 Task: Use LinkedIn's search filters to find 1st connections in Suihua, who attended Indus University, offer Homeowners Insurance services, and talk about #recruitment.
Action: Mouse moved to (573, 72)
Screenshot: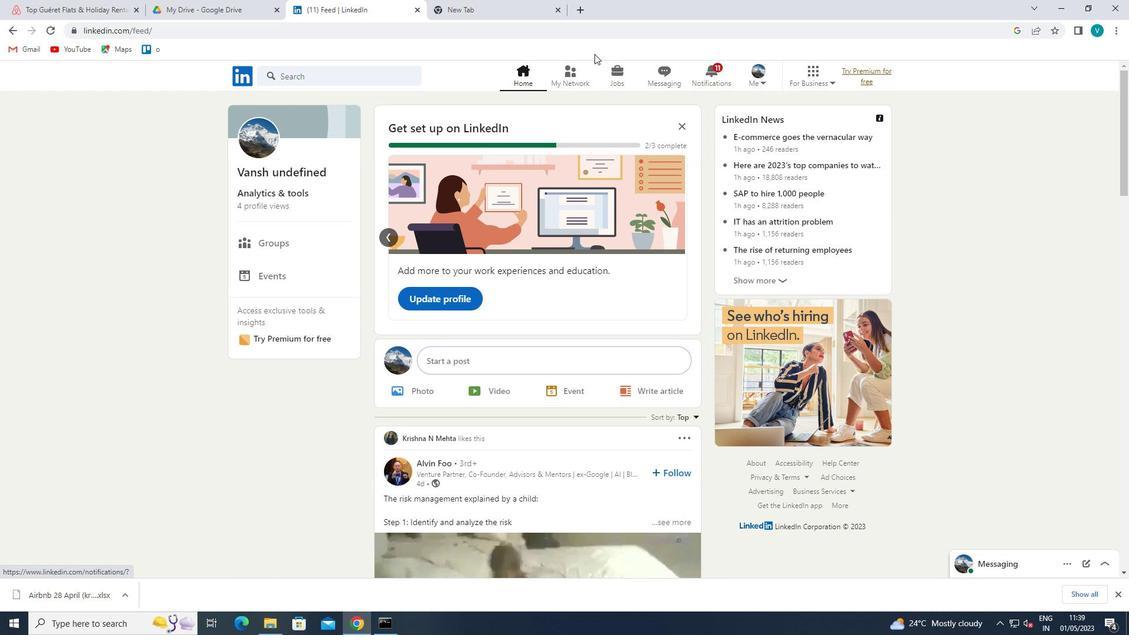 
Action: Mouse pressed left at (573, 72)
Screenshot: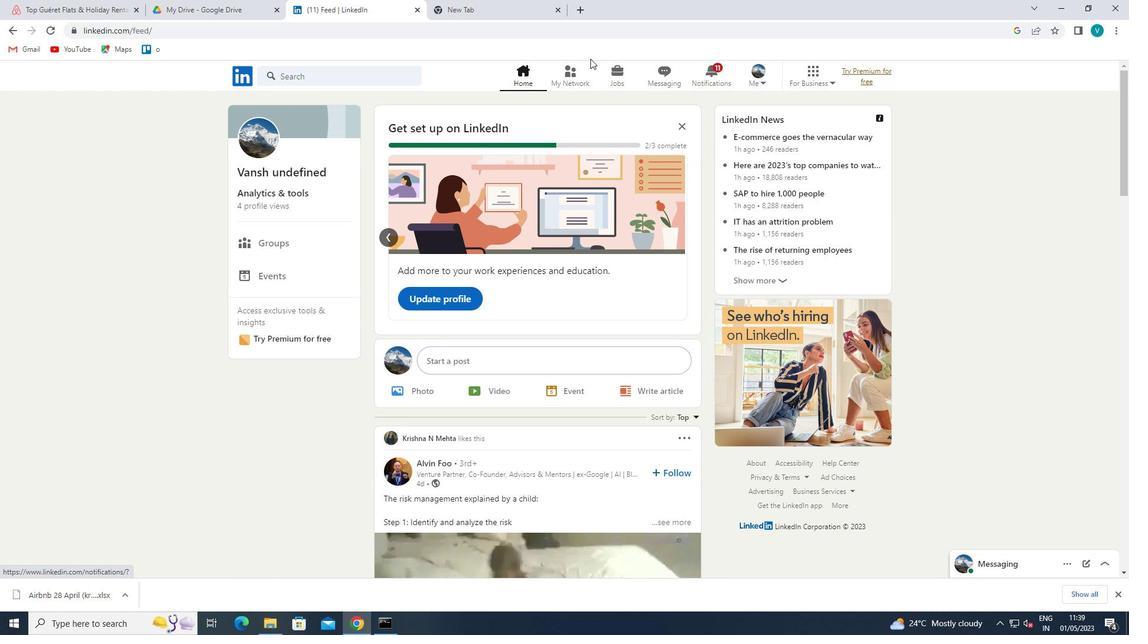 
Action: Mouse moved to (333, 133)
Screenshot: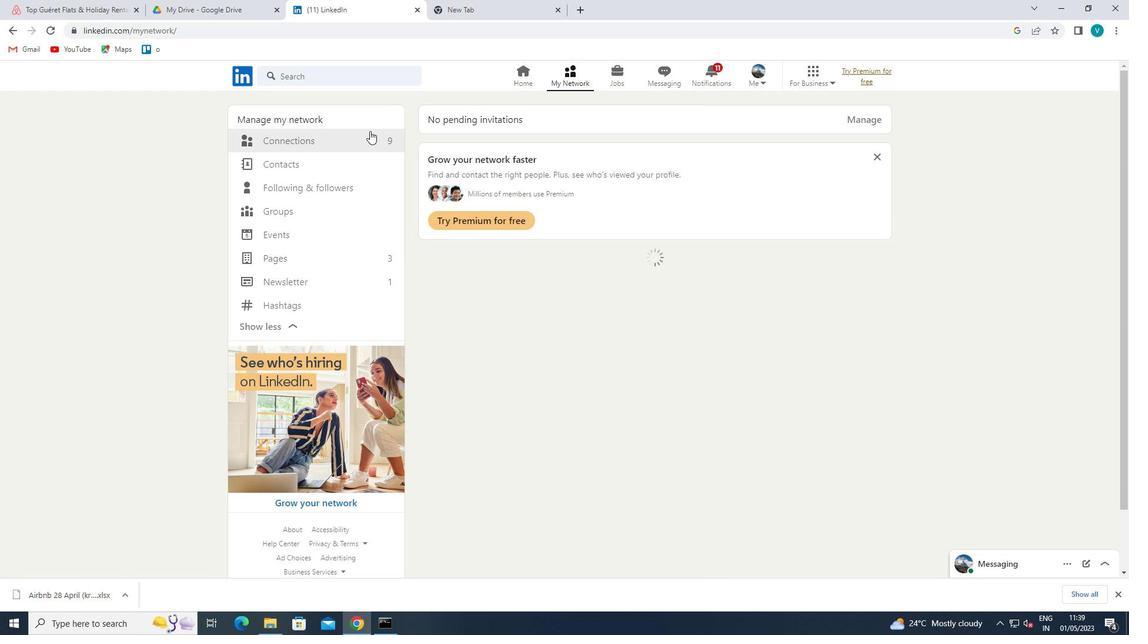 
Action: Mouse pressed left at (333, 133)
Screenshot: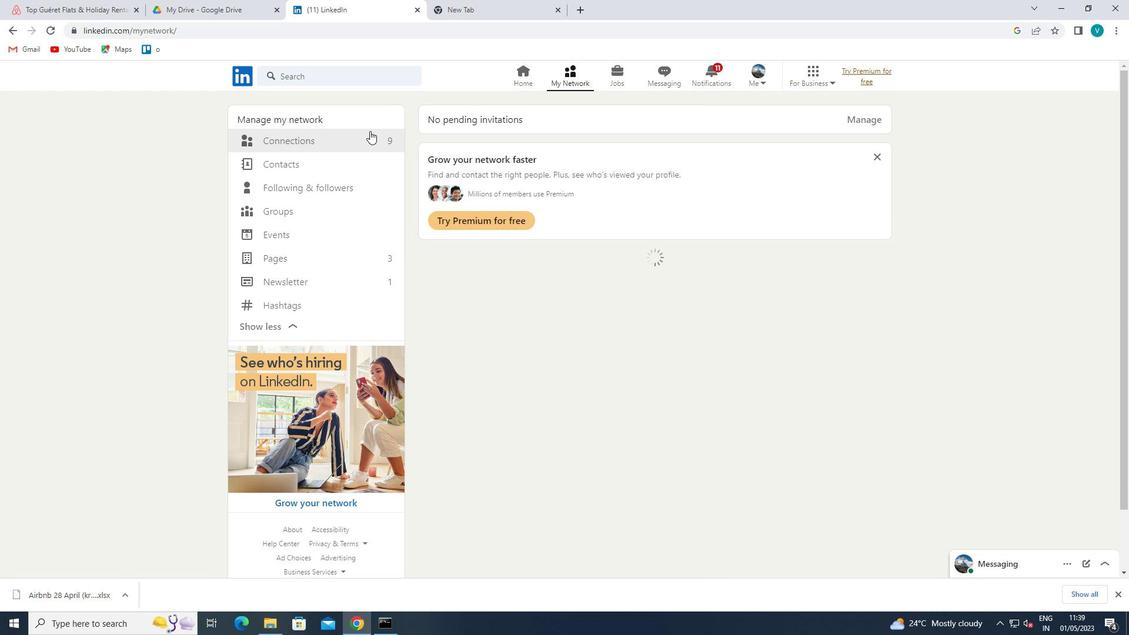 
Action: Mouse moved to (342, 142)
Screenshot: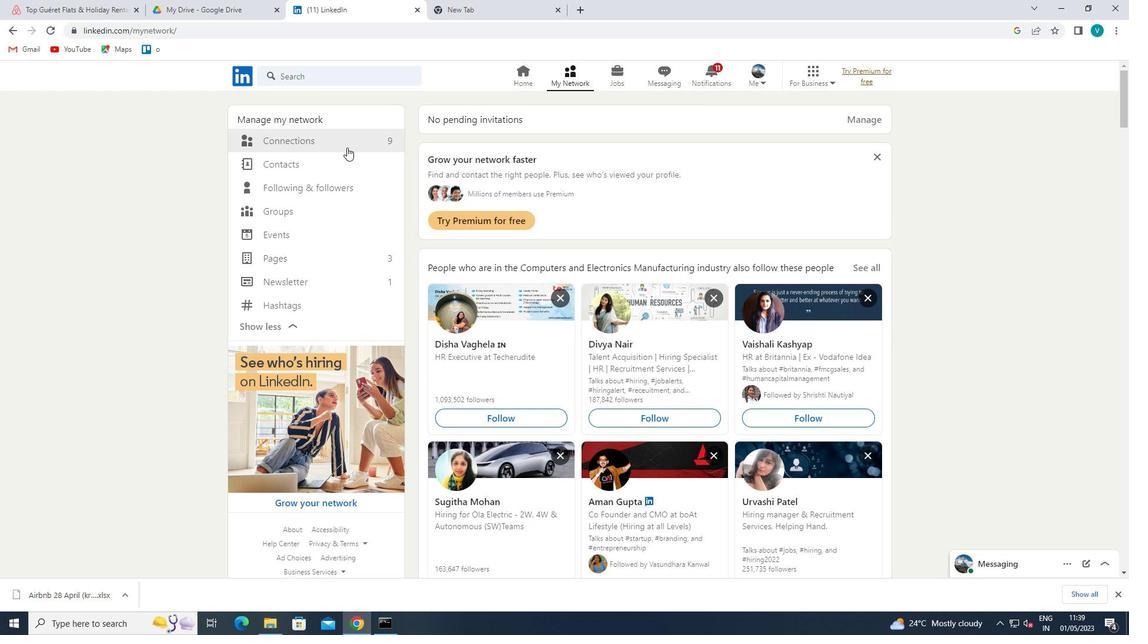 
Action: Mouse pressed left at (342, 142)
Screenshot: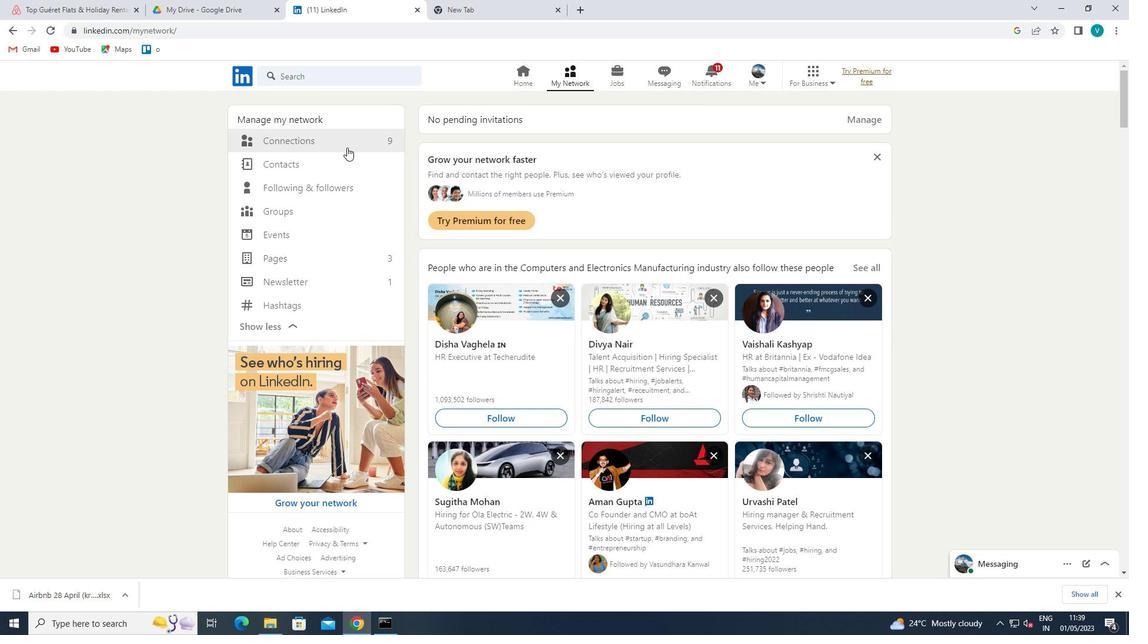 
Action: Mouse moved to (661, 144)
Screenshot: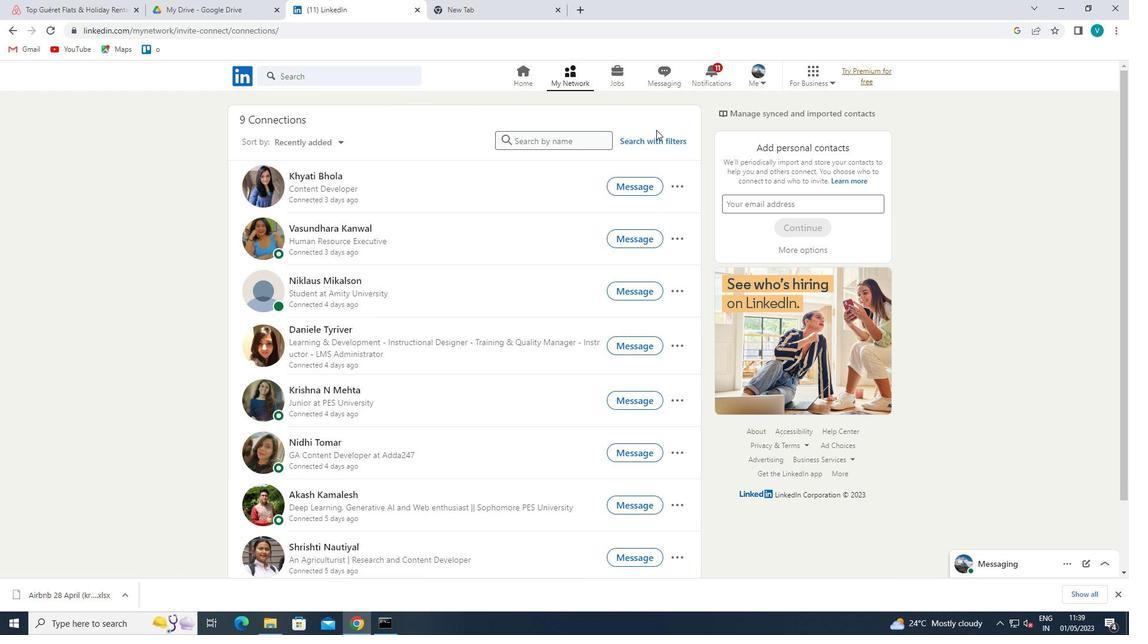 
Action: Mouse pressed left at (661, 144)
Screenshot: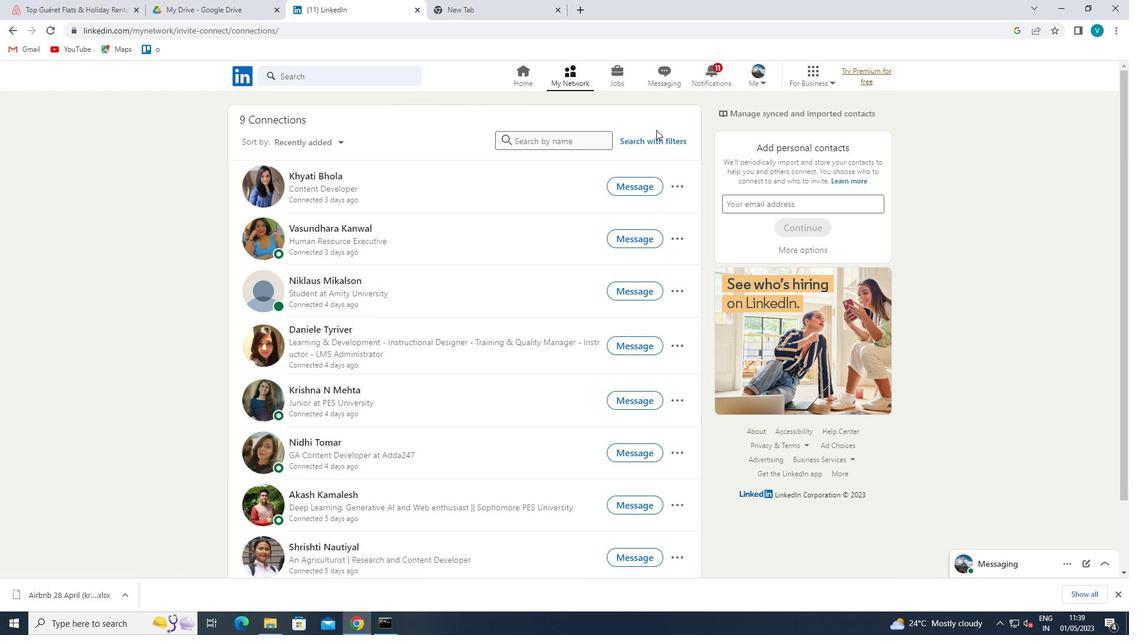 
Action: Mouse moved to (563, 112)
Screenshot: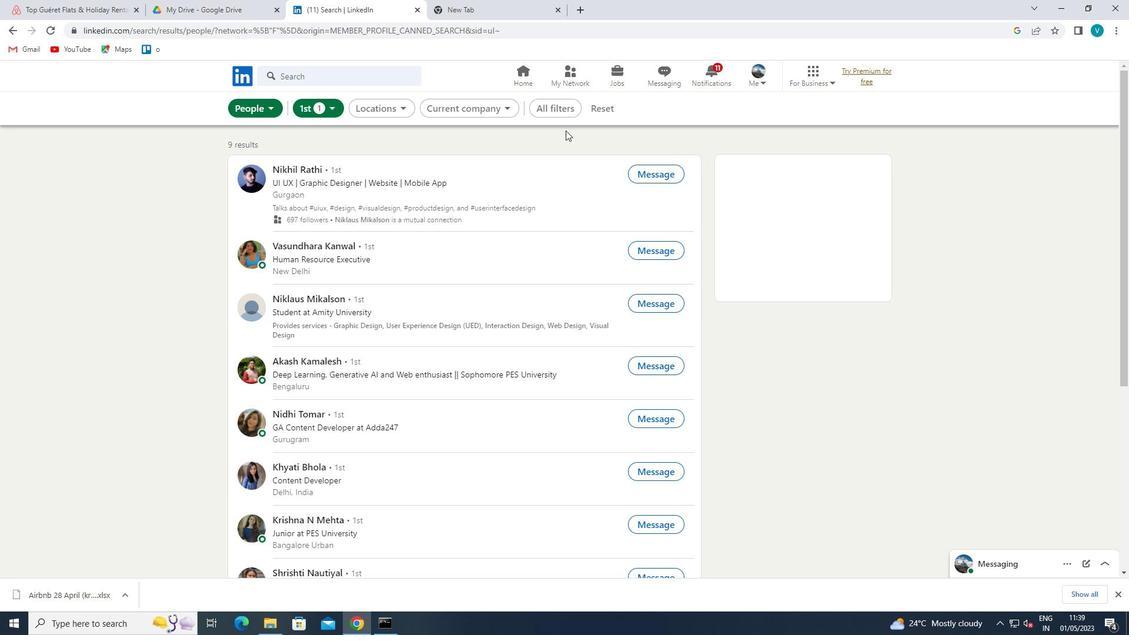
Action: Mouse pressed left at (563, 112)
Screenshot: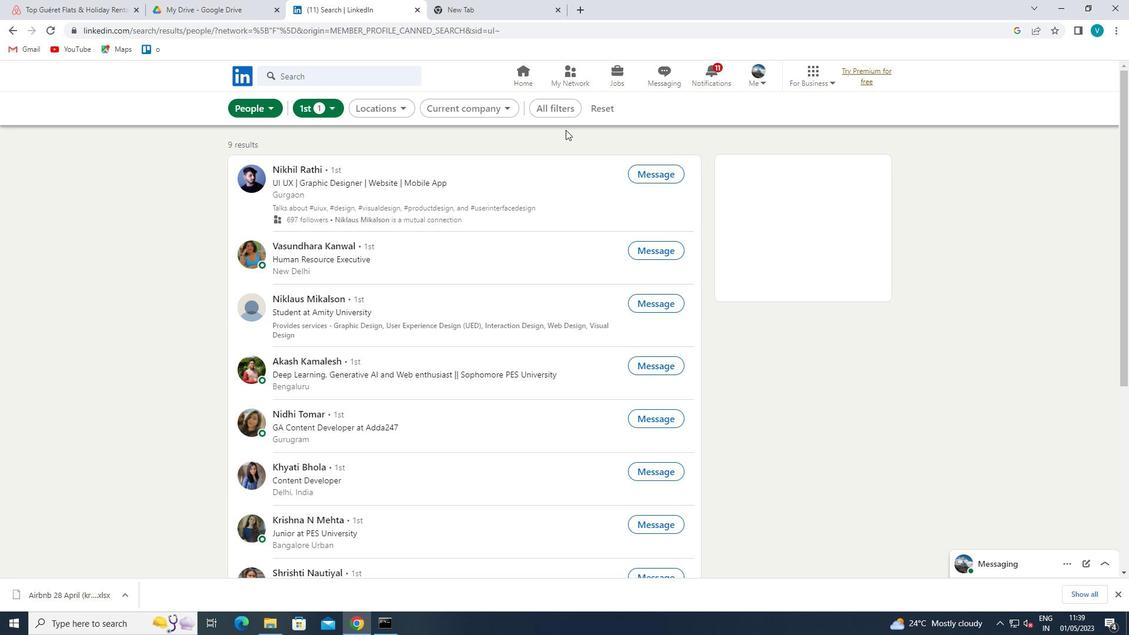 
Action: Mouse moved to (805, 208)
Screenshot: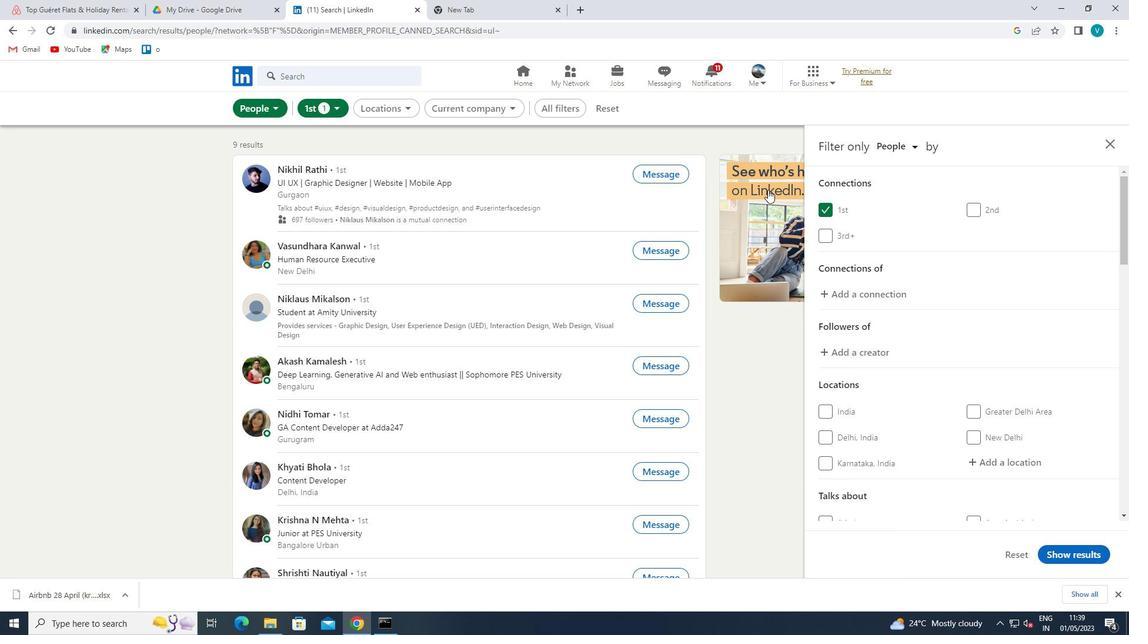 
Action: Mouse scrolled (805, 207) with delta (0, 0)
Screenshot: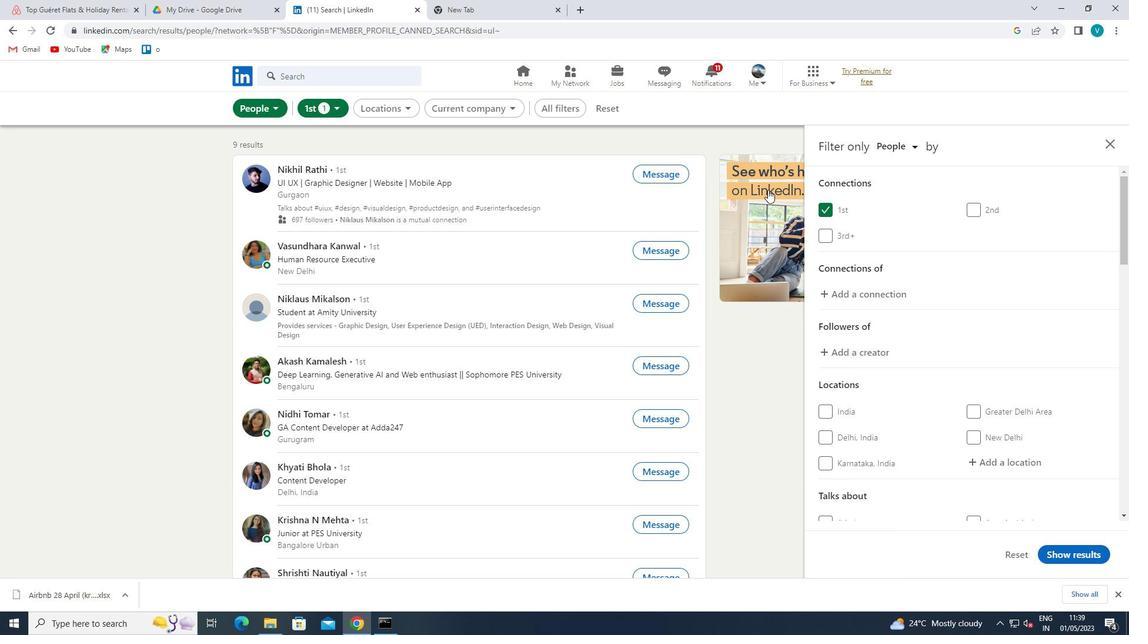 
Action: Mouse moved to (810, 212)
Screenshot: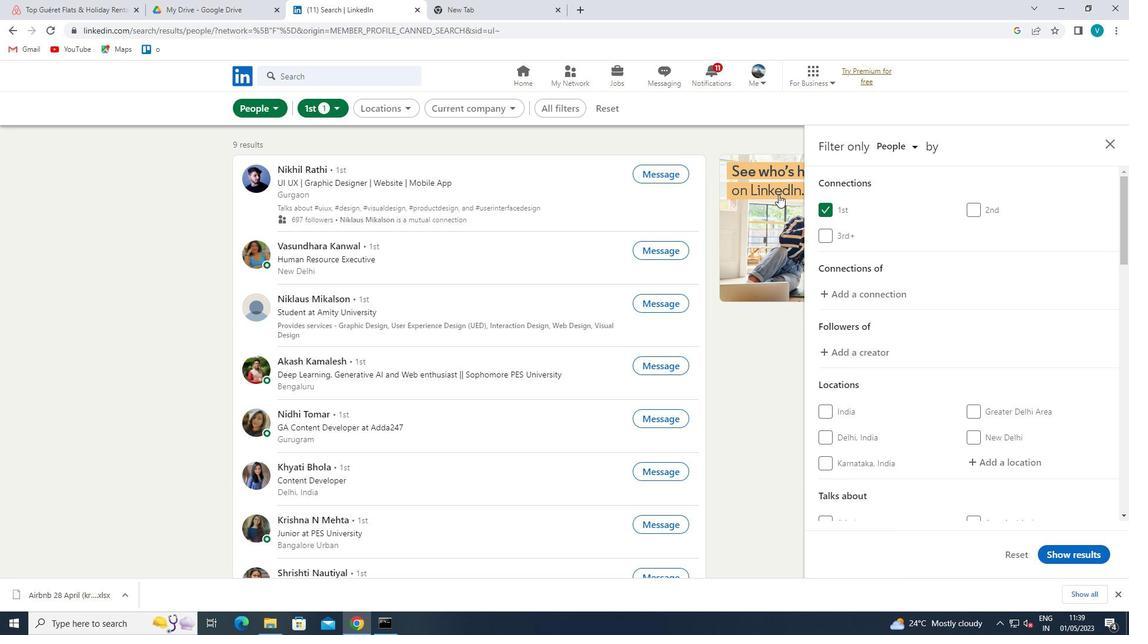 
Action: Mouse scrolled (810, 211) with delta (0, 0)
Screenshot: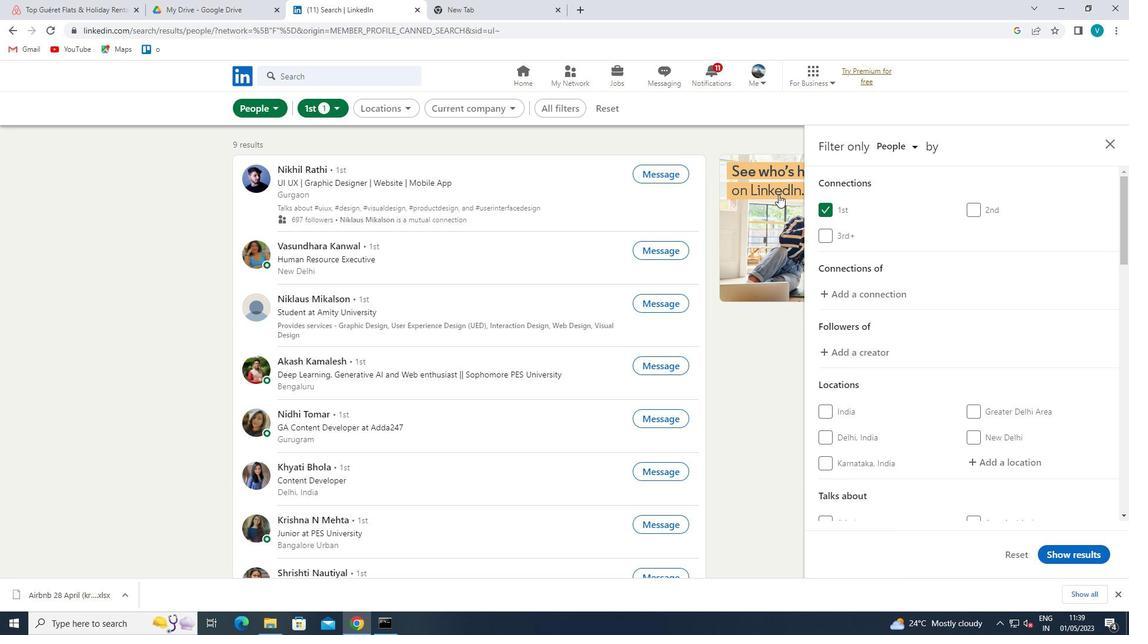 
Action: Mouse moved to (991, 344)
Screenshot: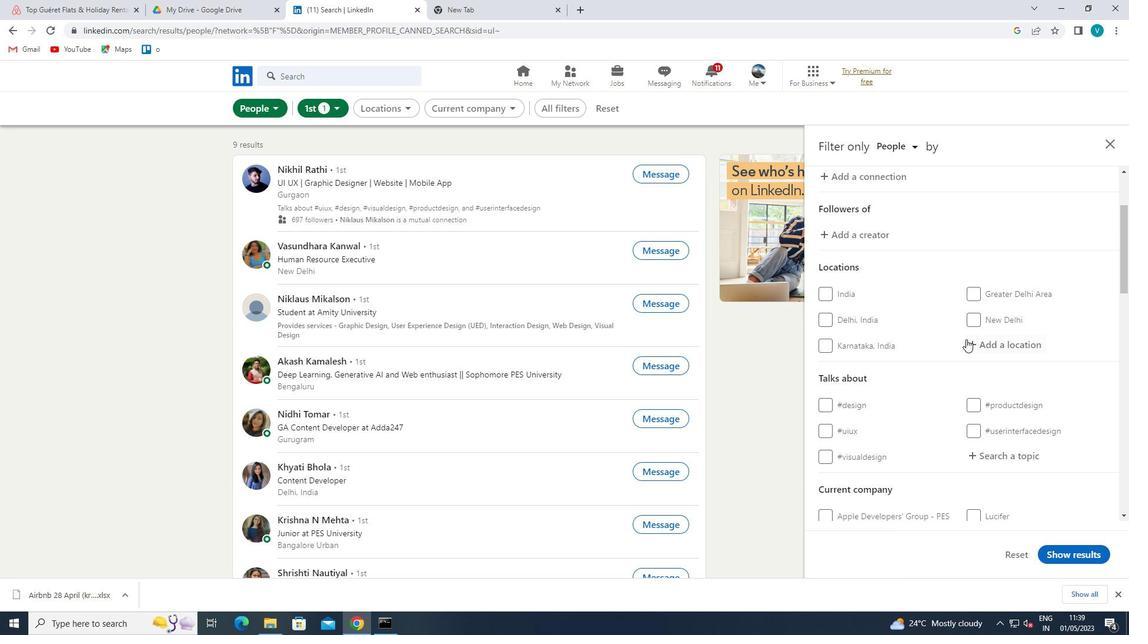 
Action: Mouse pressed left at (991, 344)
Screenshot: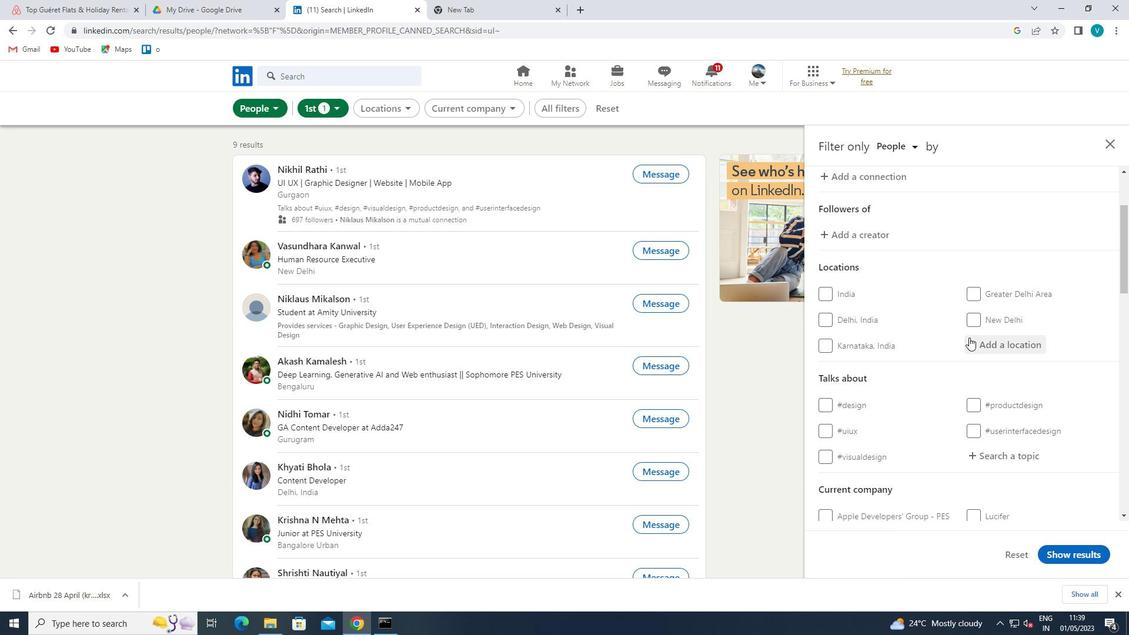 
Action: Mouse moved to (470, 244)
Screenshot: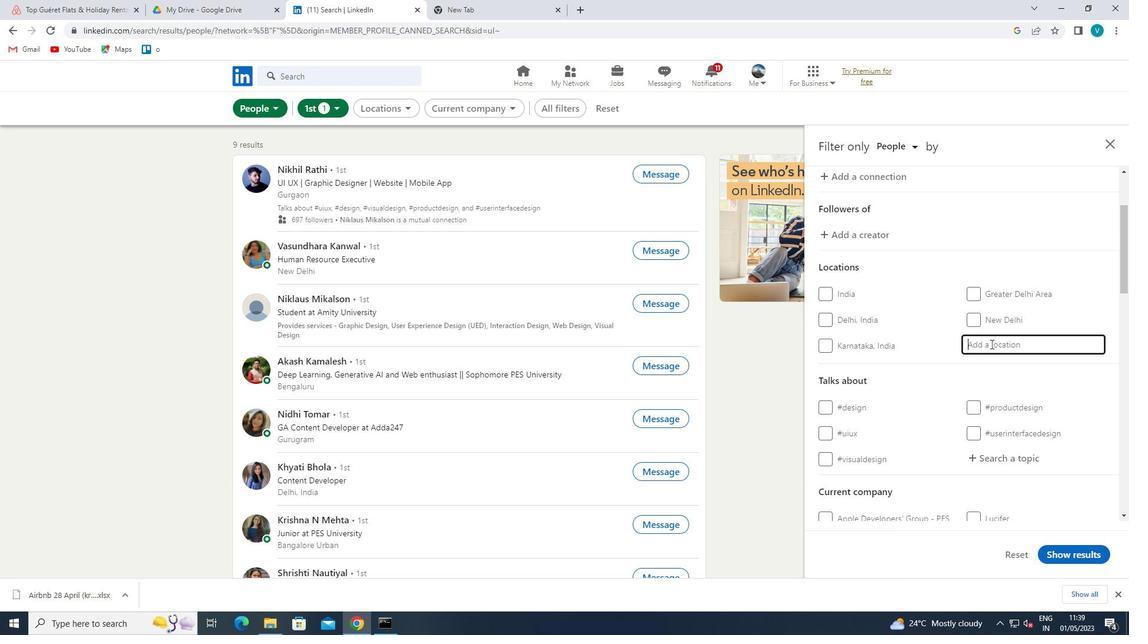 
Action: Key pressed <Key.shift>SUIHUA<Key.space>
Screenshot: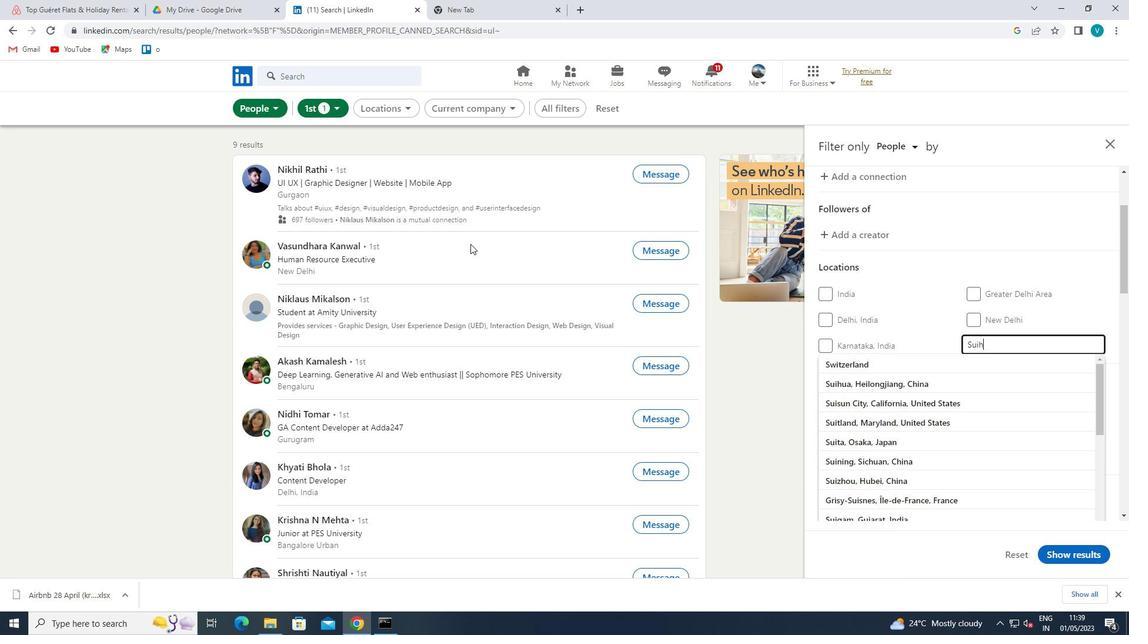 
Action: Mouse moved to (885, 354)
Screenshot: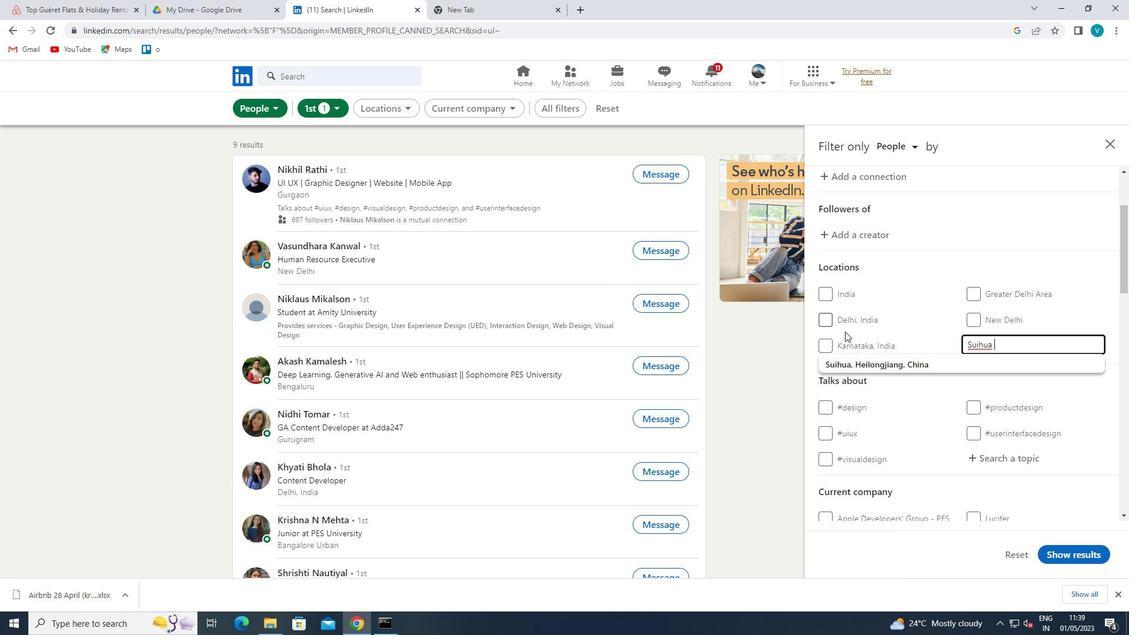 
Action: Mouse pressed left at (885, 354)
Screenshot: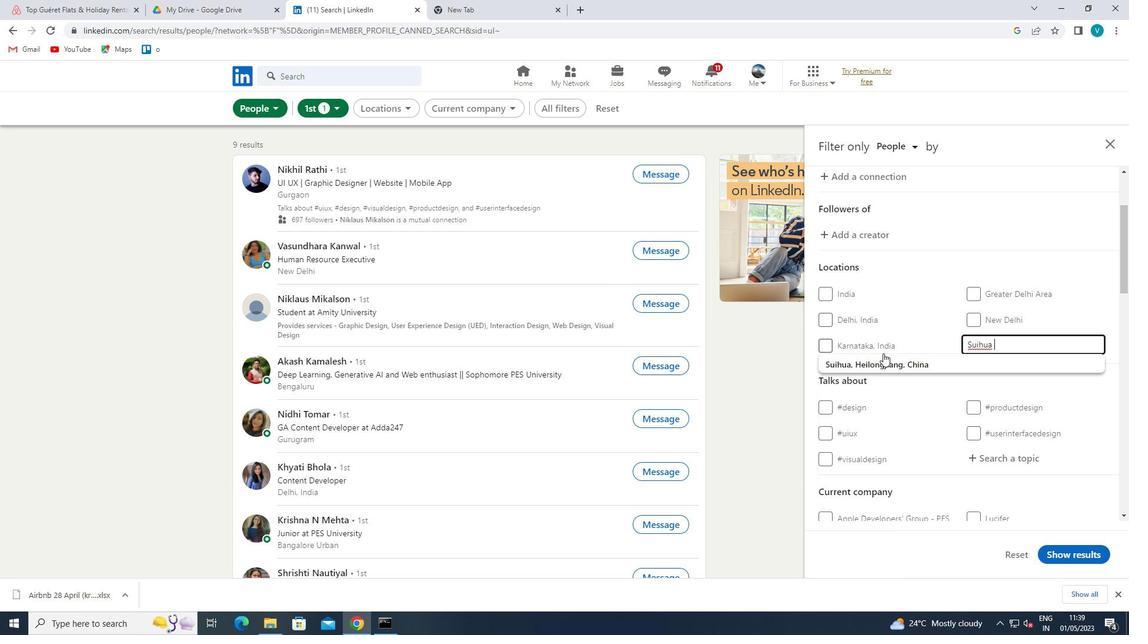 
Action: Mouse moved to (959, 364)
Screenshot: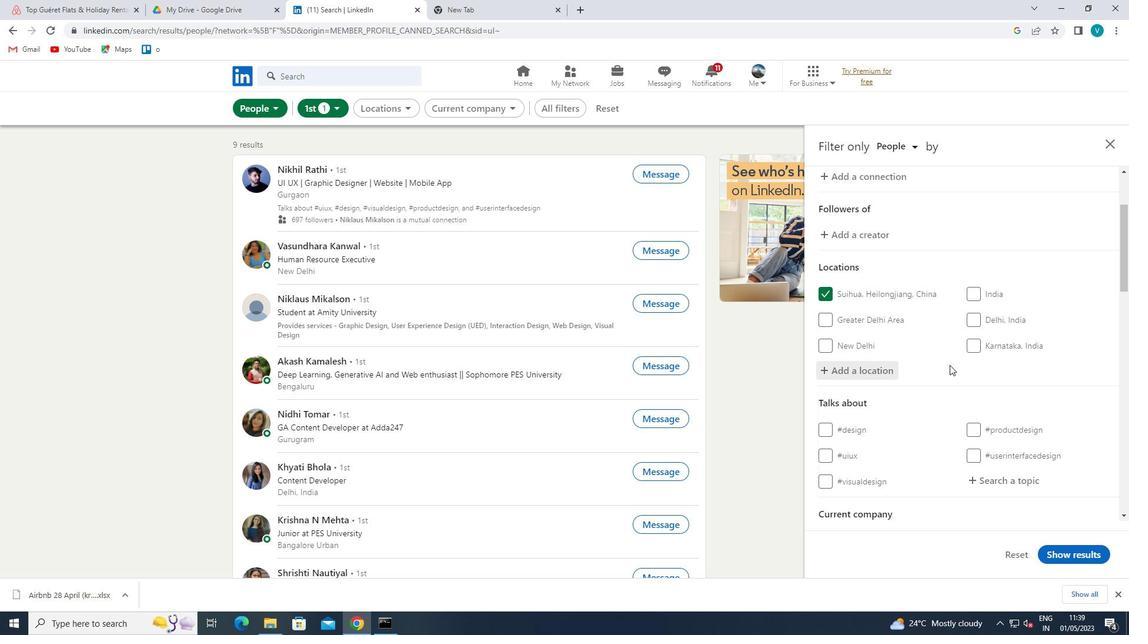 
Action: Mouse scrolled (959, 363) with delta (0, 0)
Screenshot: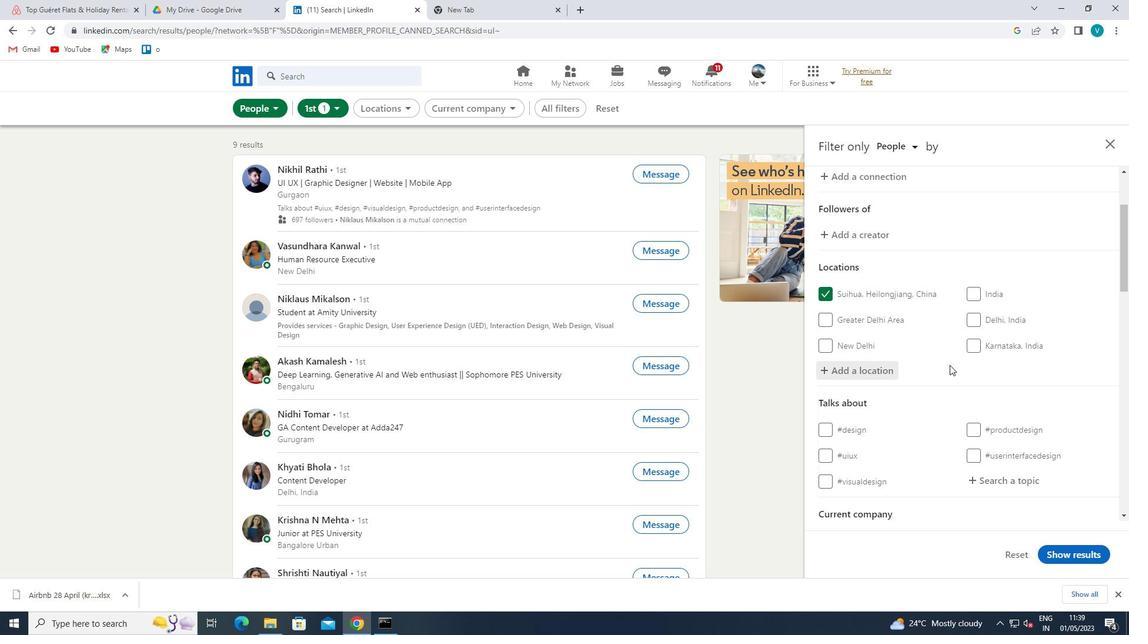 
Action: Mouse moved to (1030, 426)
Screenshot: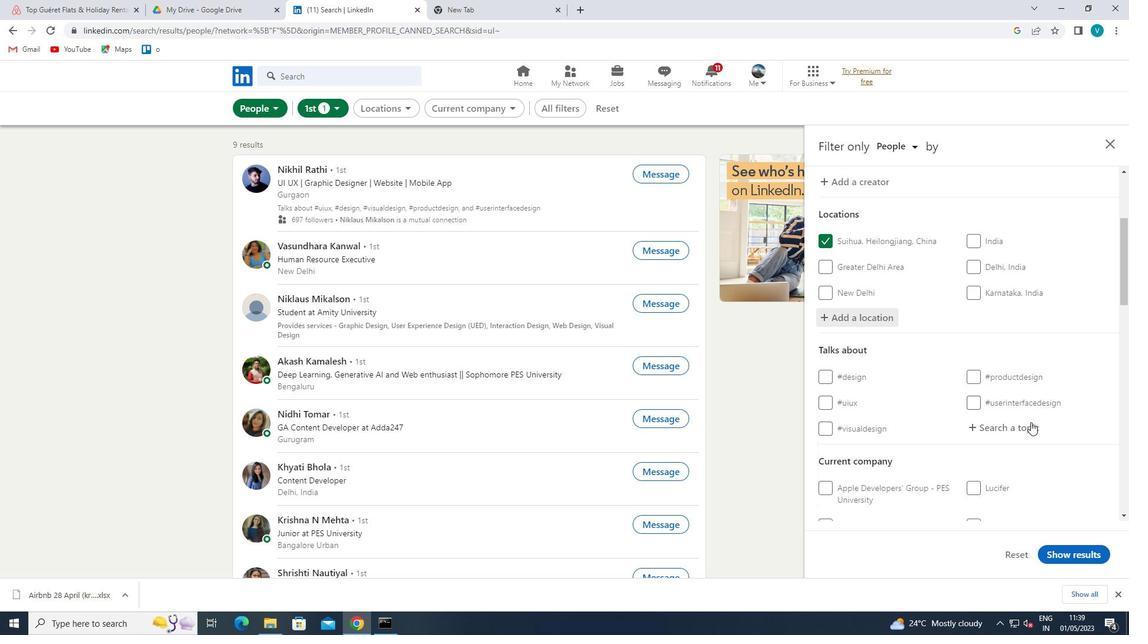 
Action: Mouse pressed left at (1030, 426)
Screenshot: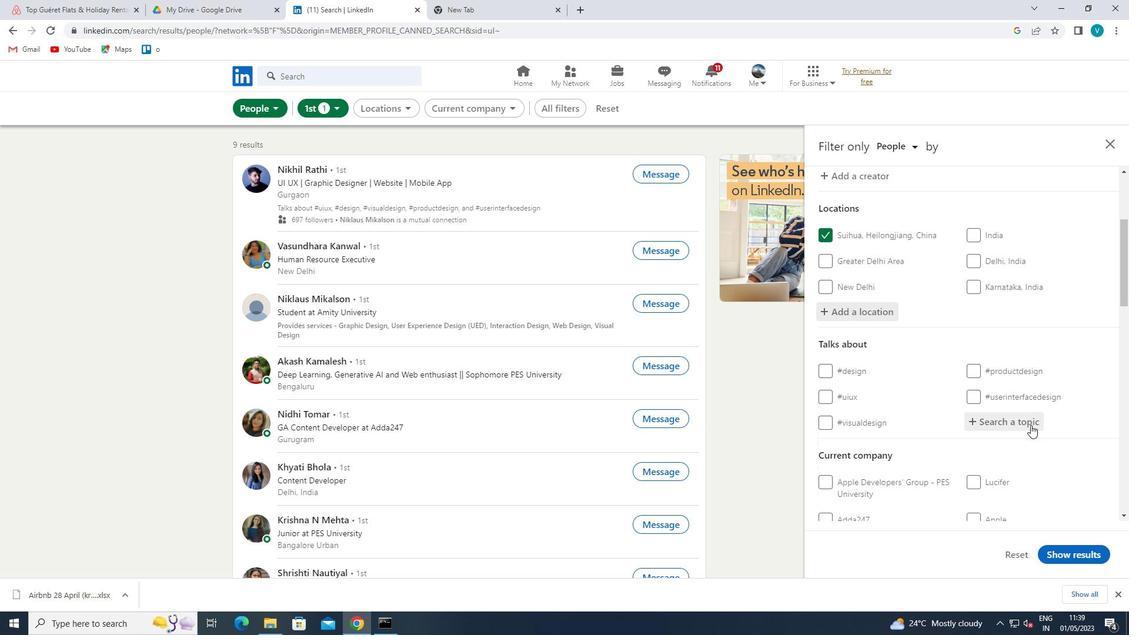 
Action: Mouse moved to (992, 416)
Screenshot: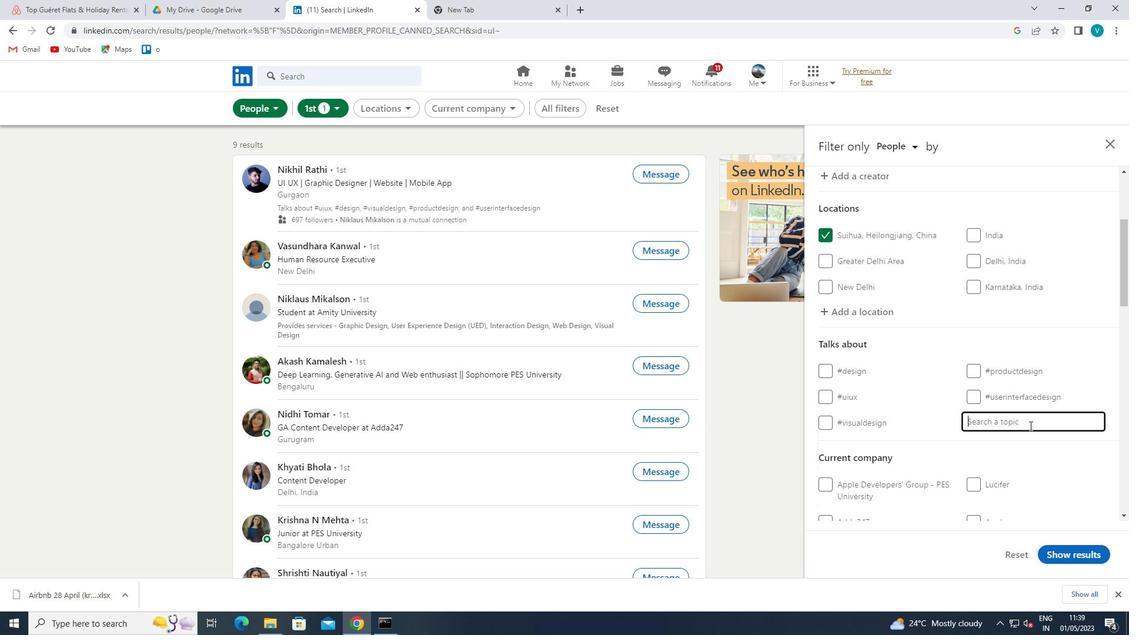 
Action: Key pressed <Key.shift>
Screenshot: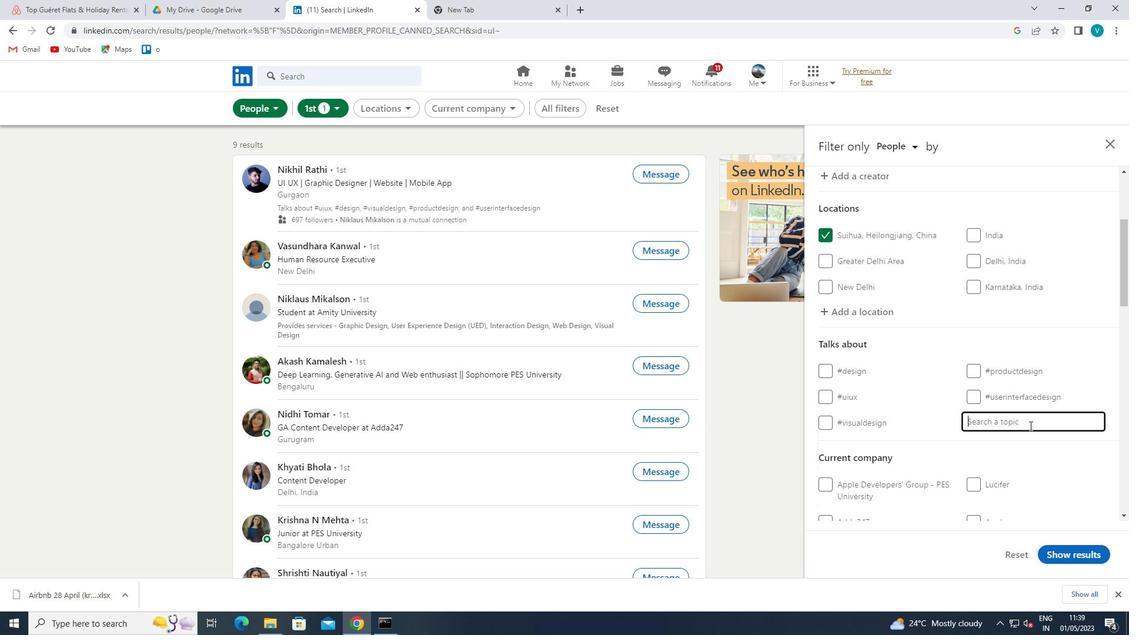 
Action: Mouse moved to (939, 401)
Screenshot: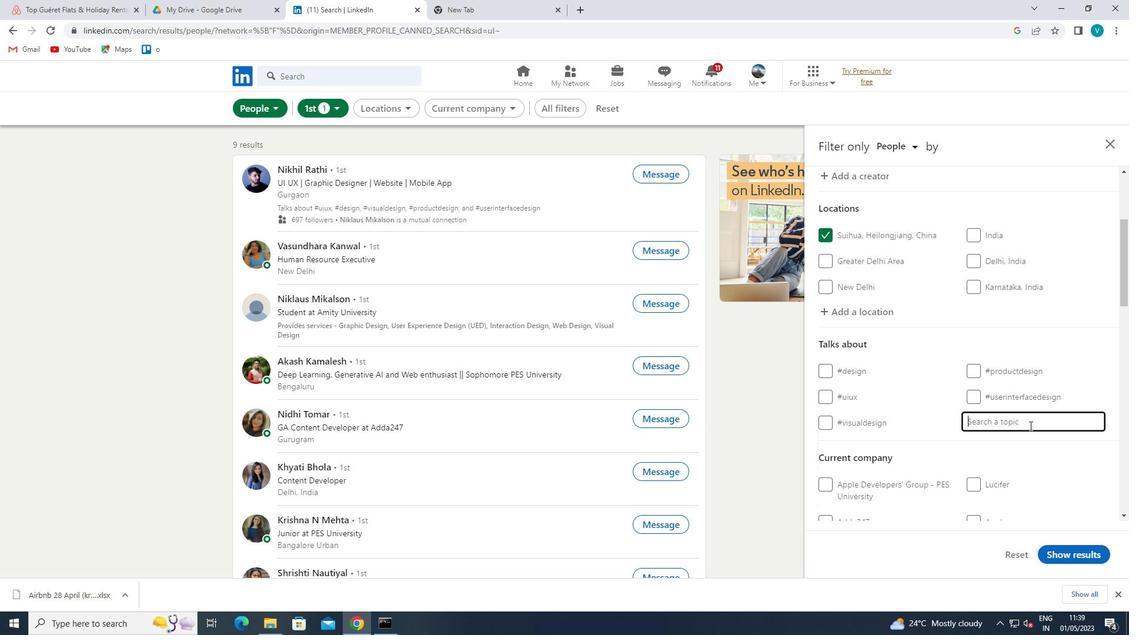 
Action: Key pressed <Key.shift><Key.shift><Key.shift><Key.shift><Key.shift>#RECRUITMENT<Key.space>
Screenshot: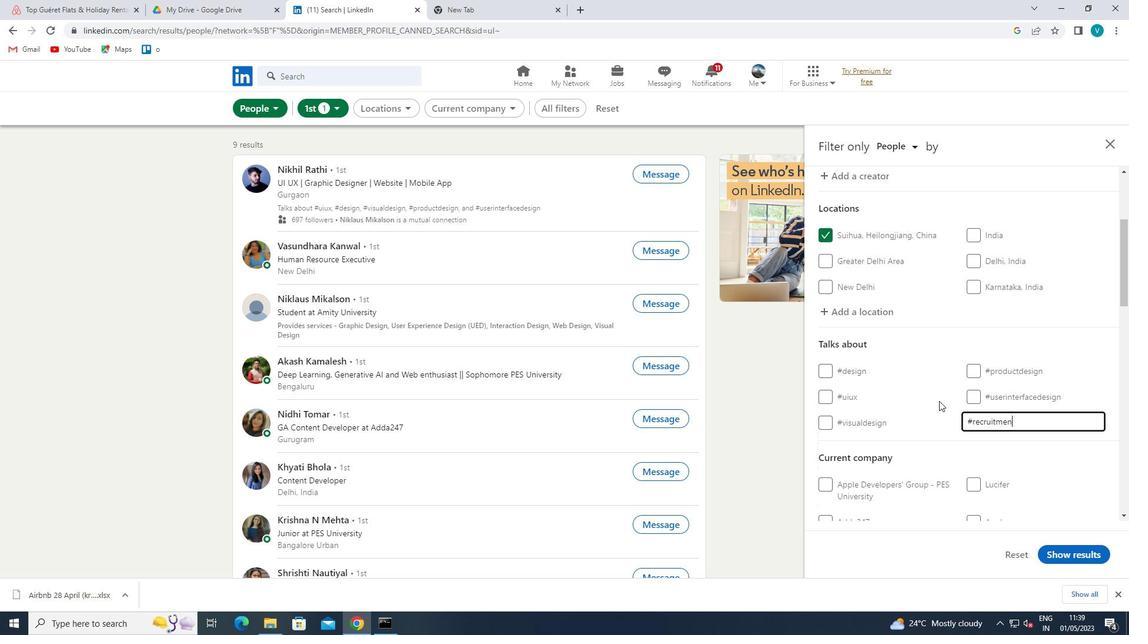 
Action: Mouse moved to (936, 402)
Screenshot: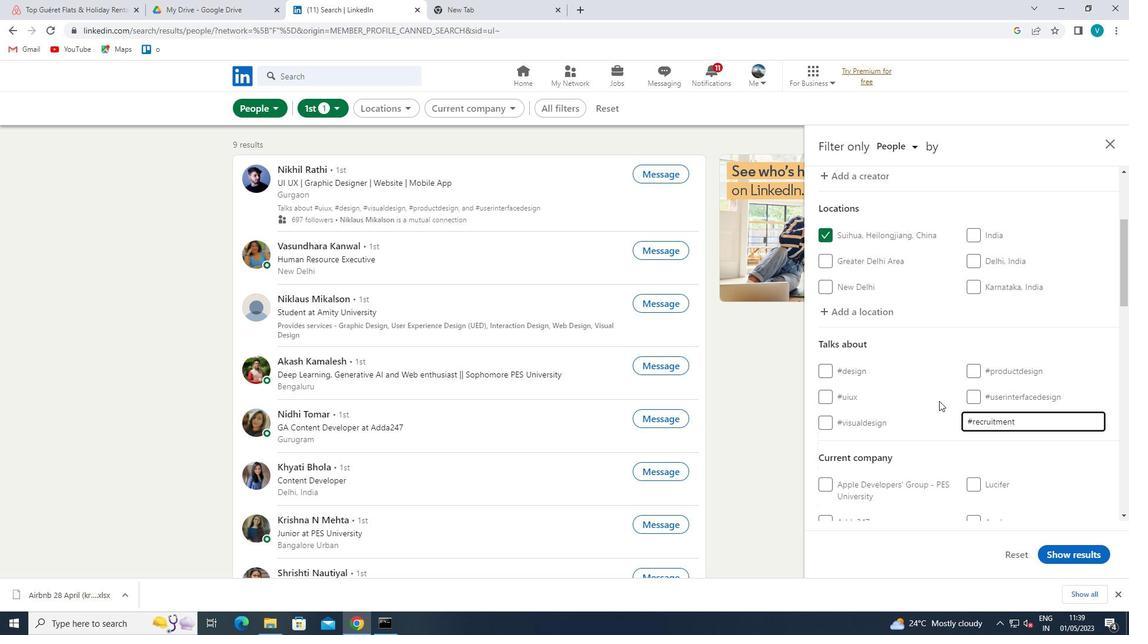 
Action: Mouse pressed left at (936, 402)
Screenshot: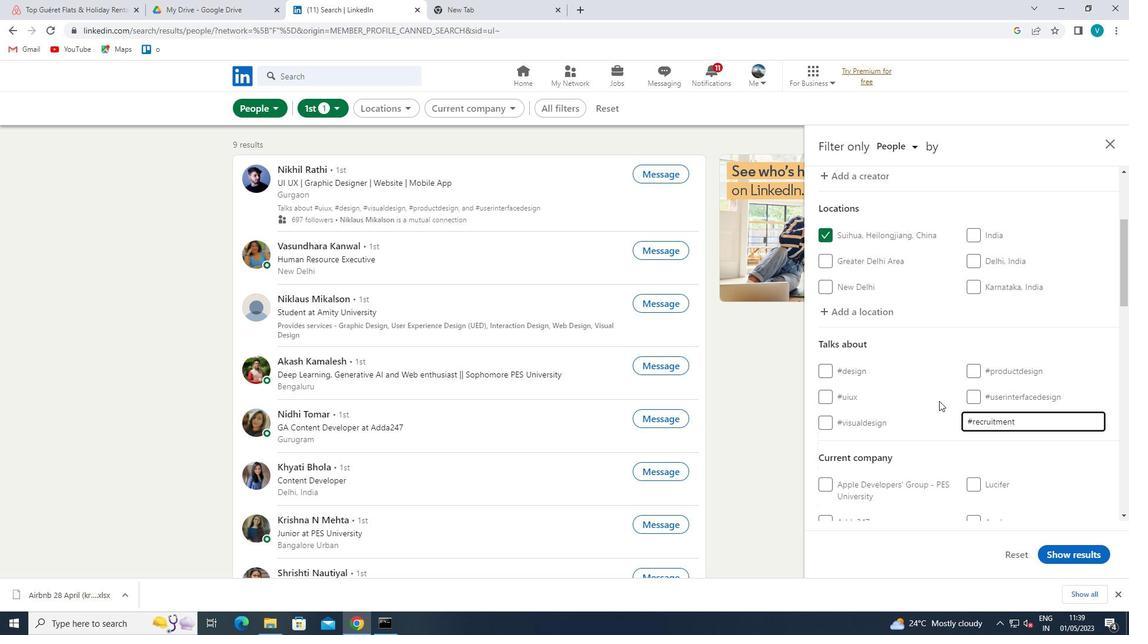 
Action: Mouse scrolled (936, 401) with delta (0, 0)
Screenshot: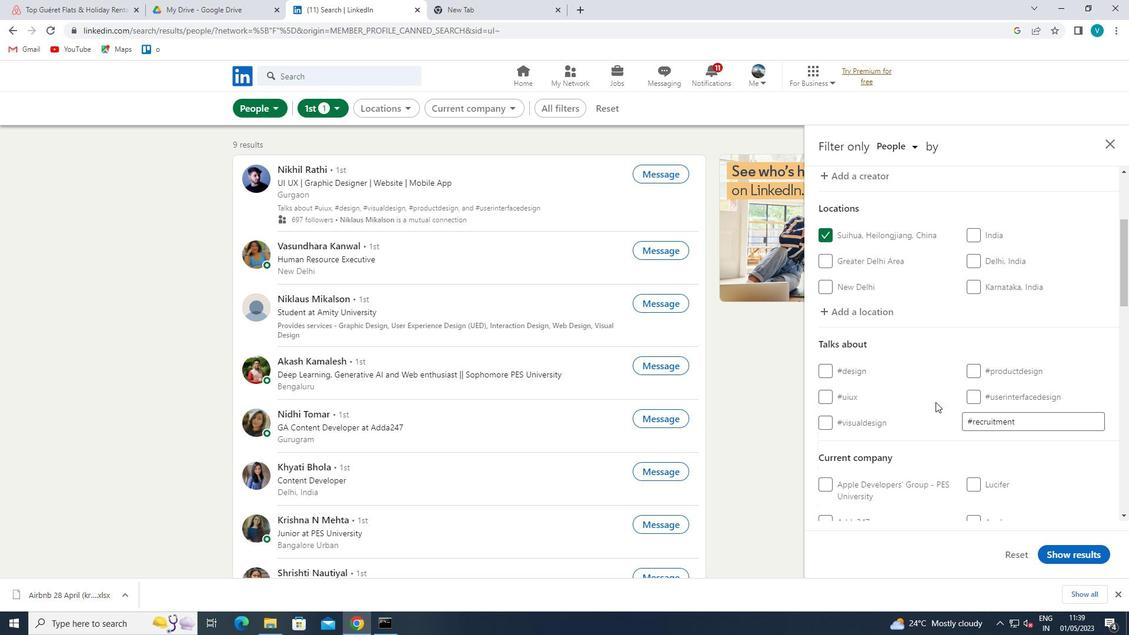 
Action: Mouse scrolled (936, 401) with delta (0, 0)
Screenshot: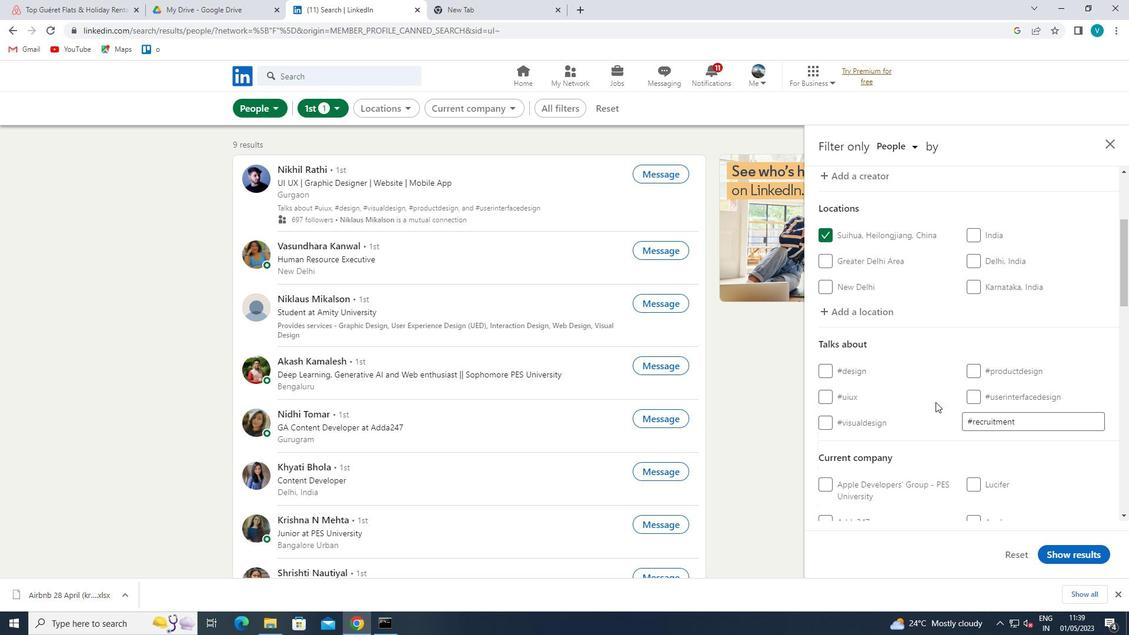 
Action: Mouse moved to (936, 402)
Screenshot: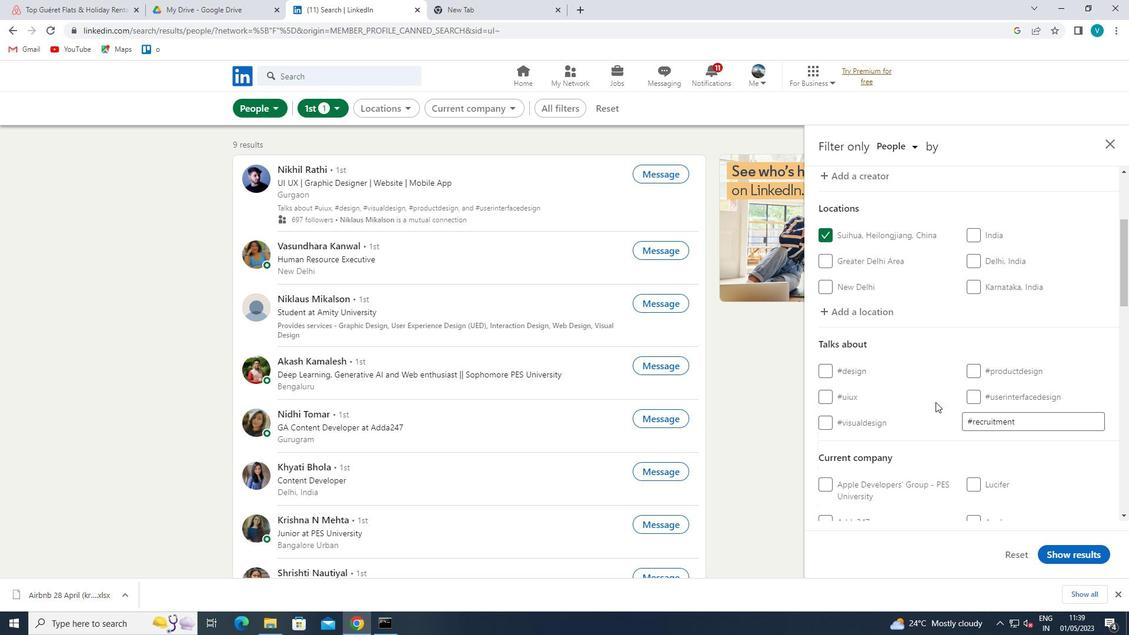 
Action: Mouse scrolled (936, 401) with delta (0, 0)
Screenshot: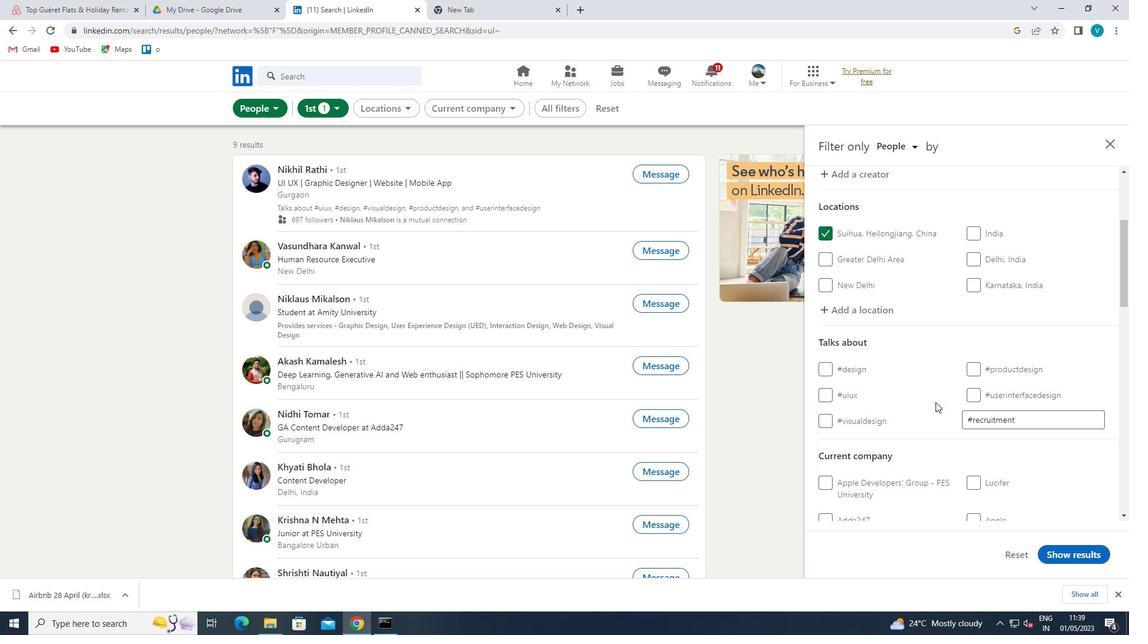 
Action: Mouse scrolled (936, 401) with delta (0, 0)
Screenshot: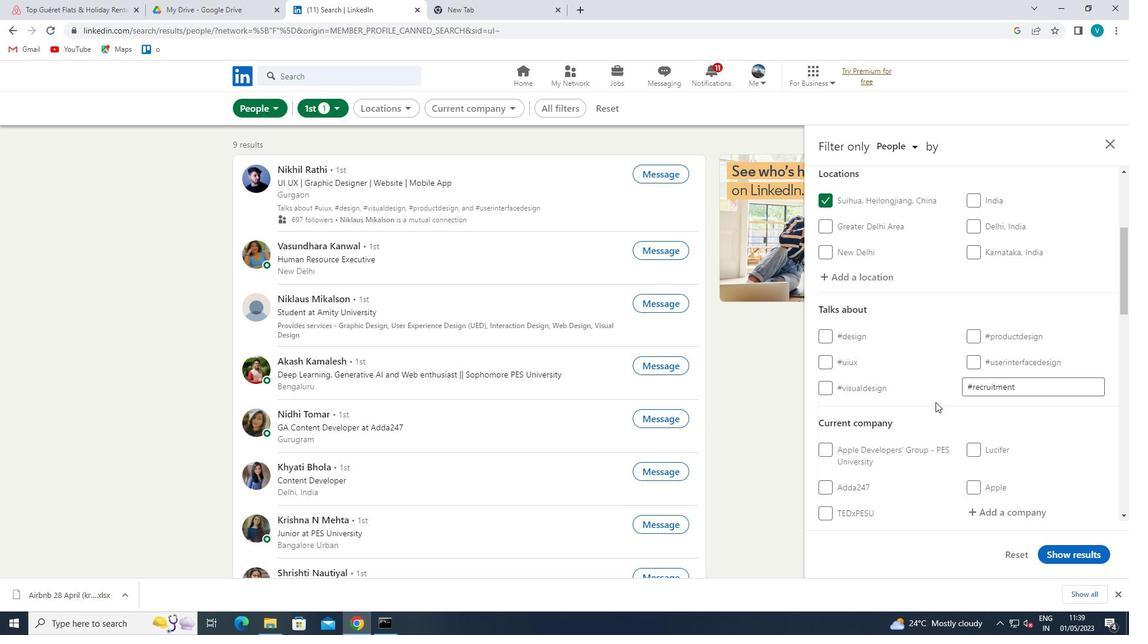 
Action: Mouse moved to (1009, 310)
Screenshot: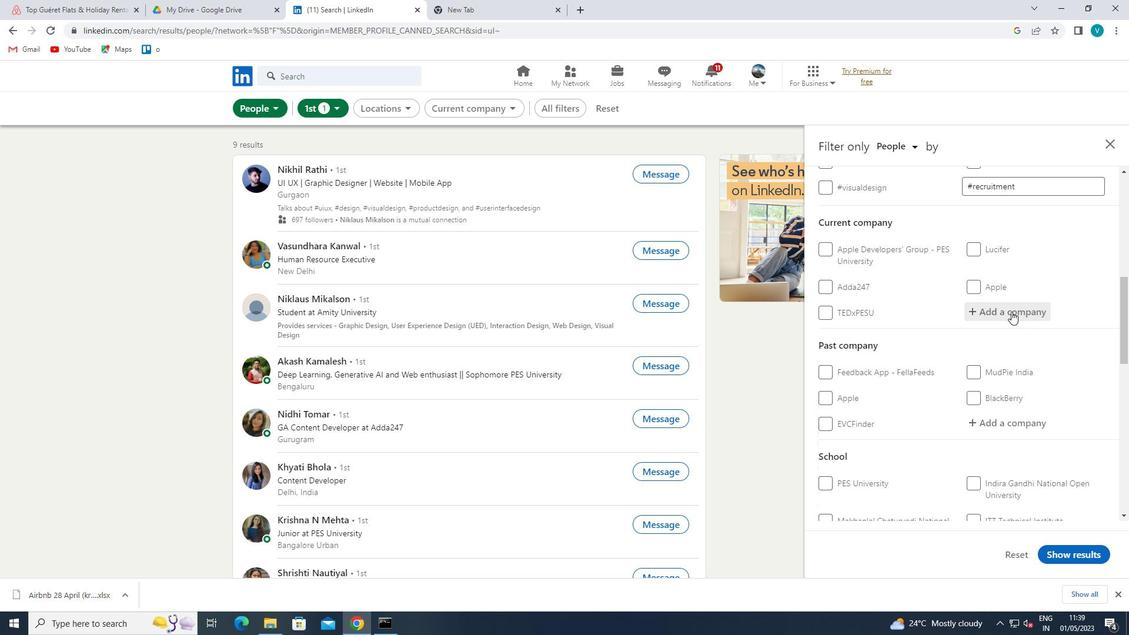 
Action: Mouse pressed left at (1009, 310)
Screenshot: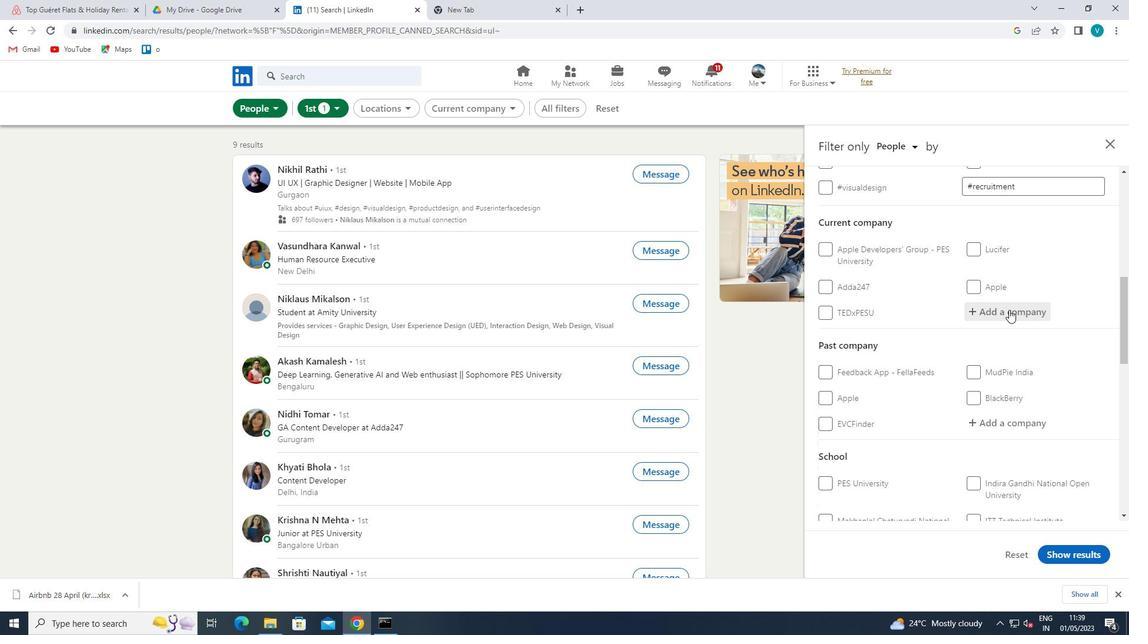 
Action: Mouse moved to (1008, 310)
Screenshot: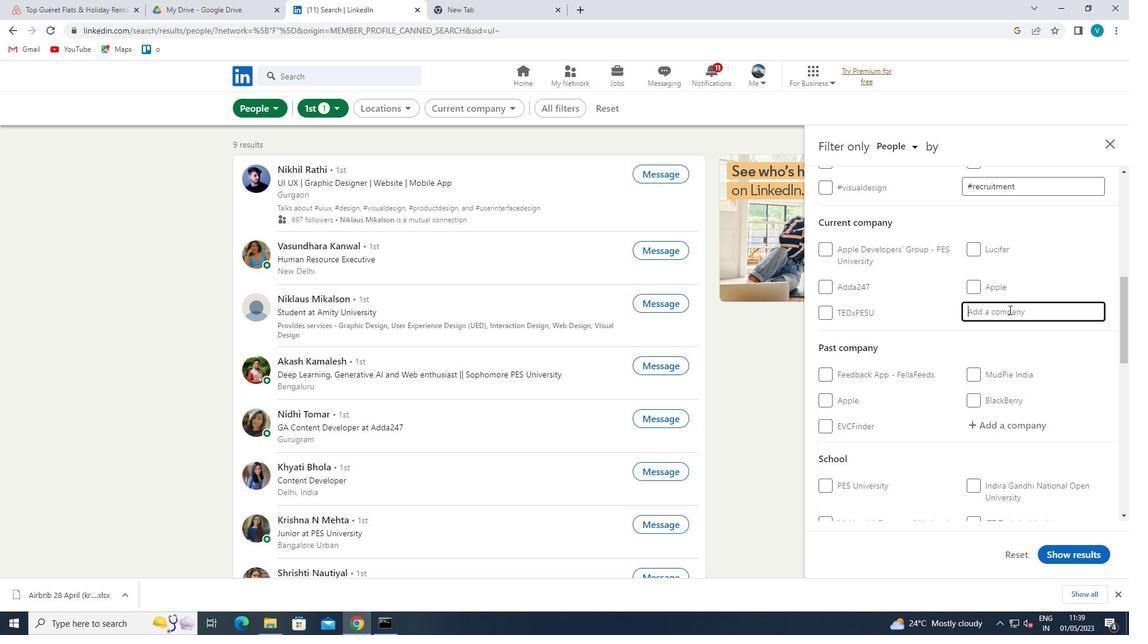 
Action: Key pressed <Key.shift>FLU
Screenshot: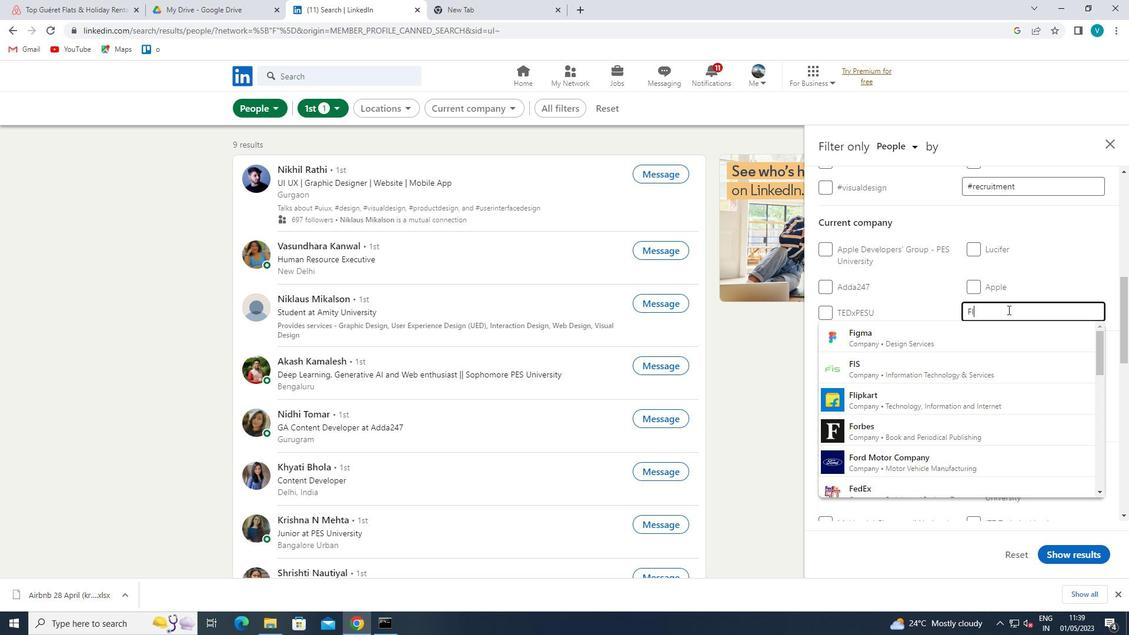 
Action: Mouse moved to (952, 293)
Screenshot: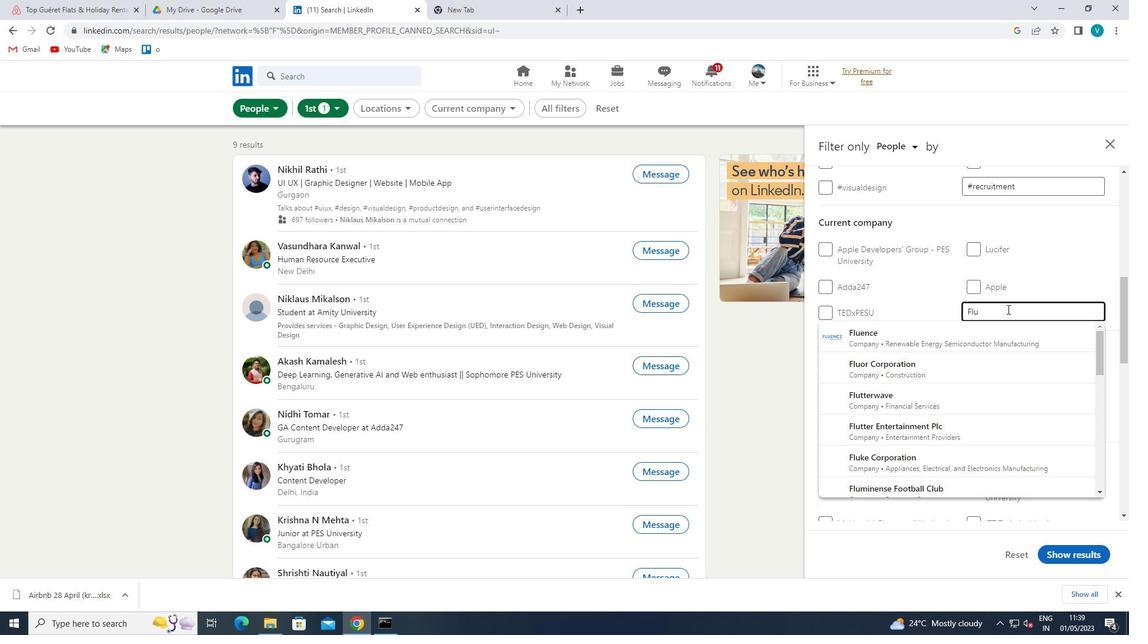 
Action: Key pressed TTER<Key.space>
Screenshot: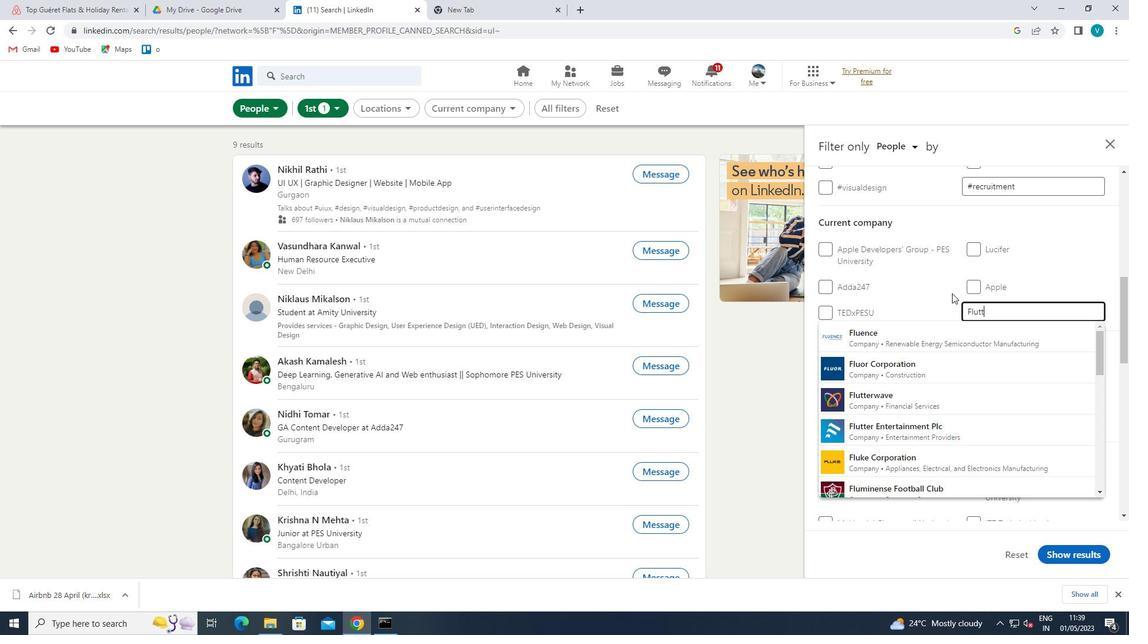 
Action: Mouse moved to (951, 372)
Screenshot: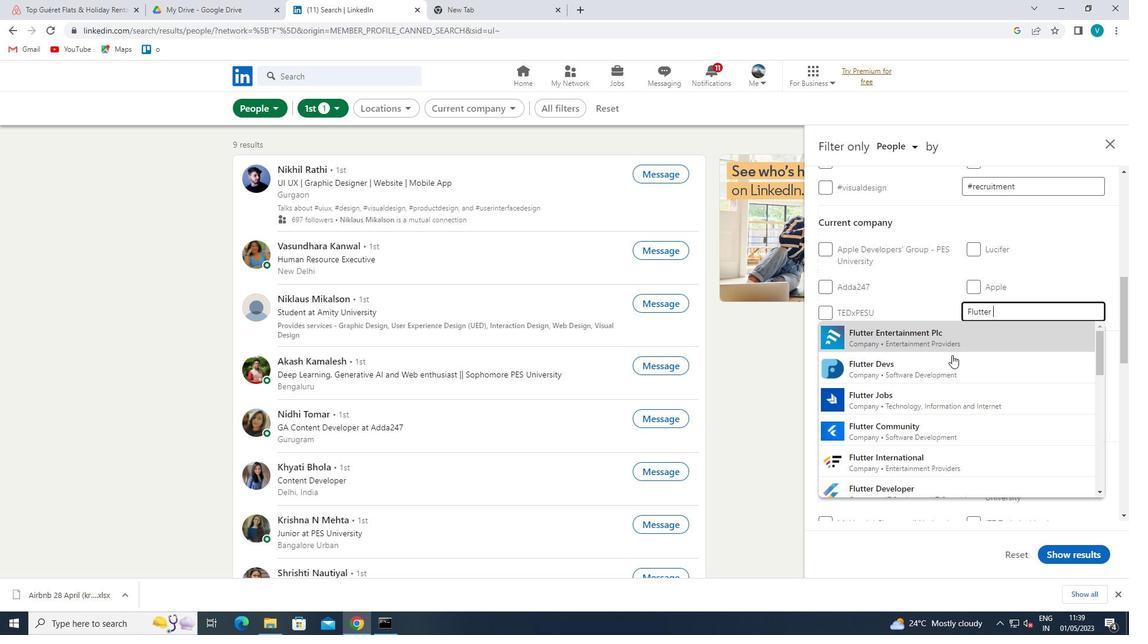 
Action: Mouse pressed left at (951, 372)
Screenshot: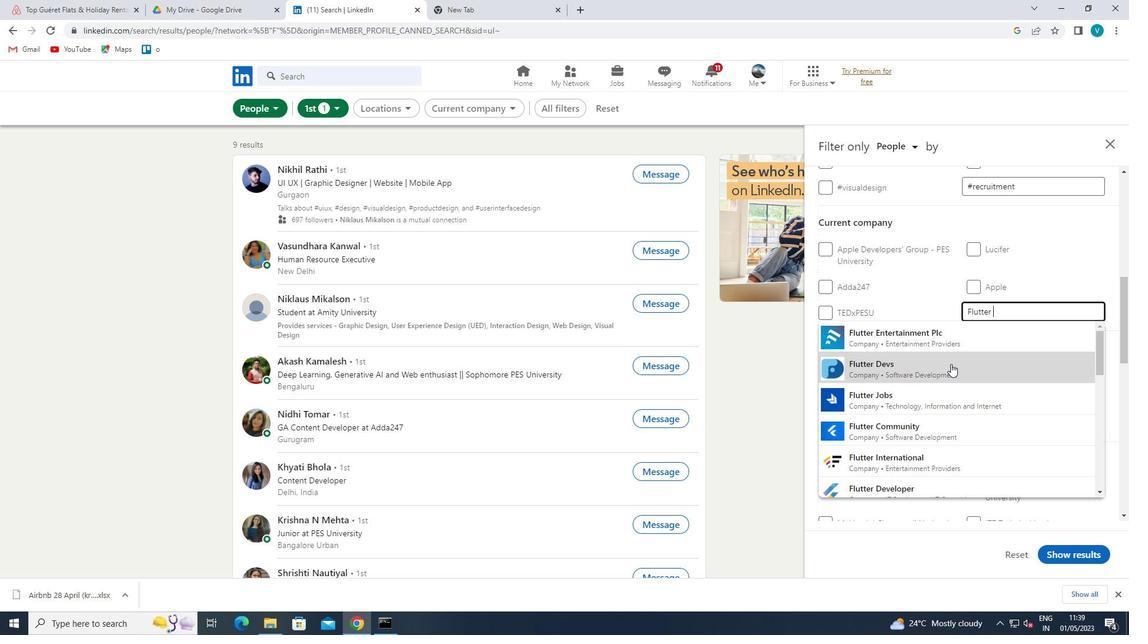 
Action: Mouse scrolled (951, 371) with delta (0, 0)
Screenshot: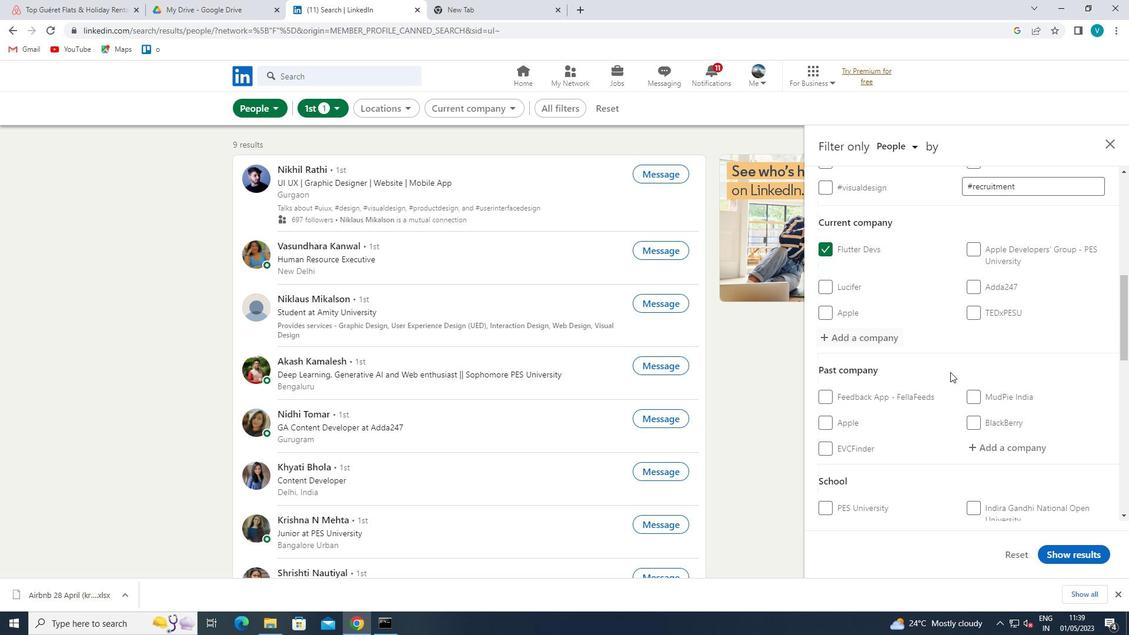
Action: Mouse scrolled (951, 371) with delta (0, 0)
Screenshot: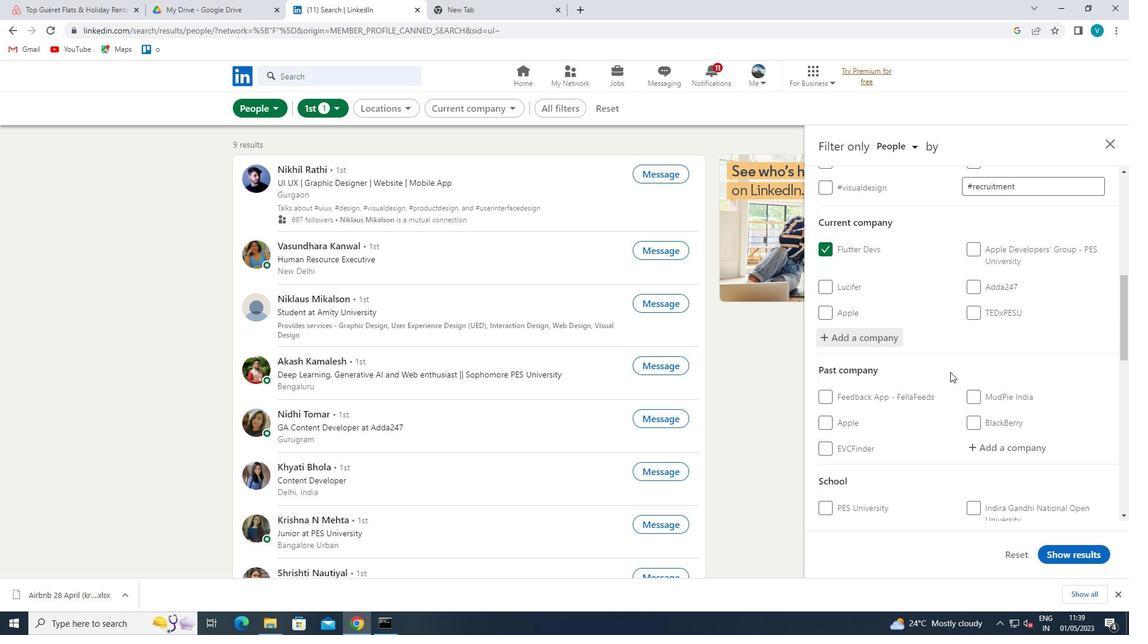 
Action: Mouse scrolled (951, 371) with delta (0, 0)
Screenshot: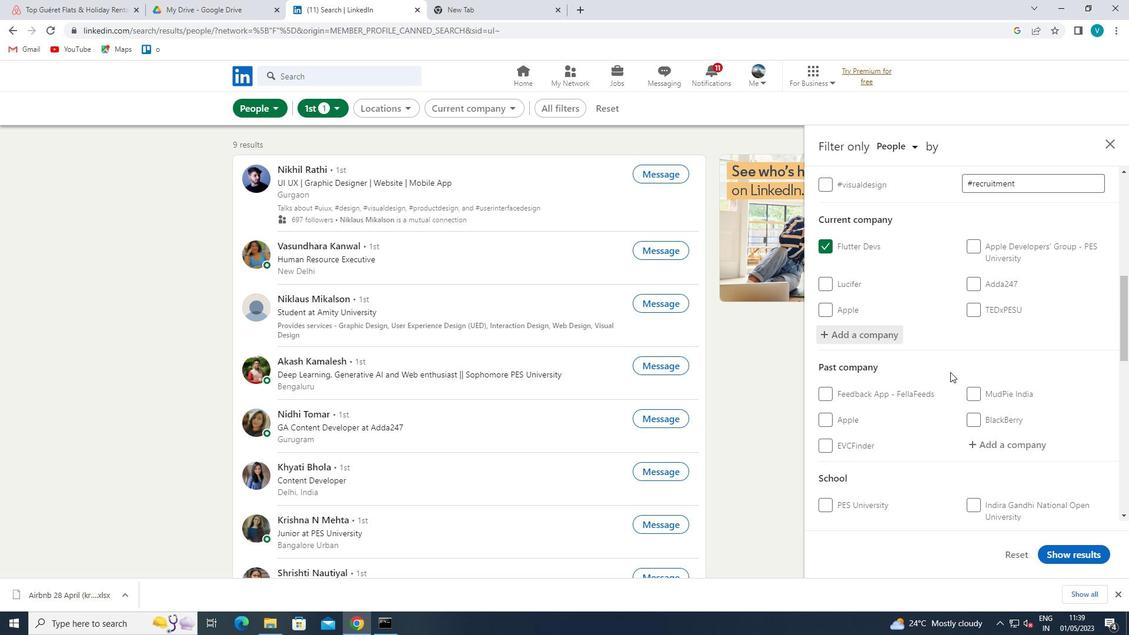 
Action: Mouse scrolled (951, 371) with delta (0, 0)
Screenshot: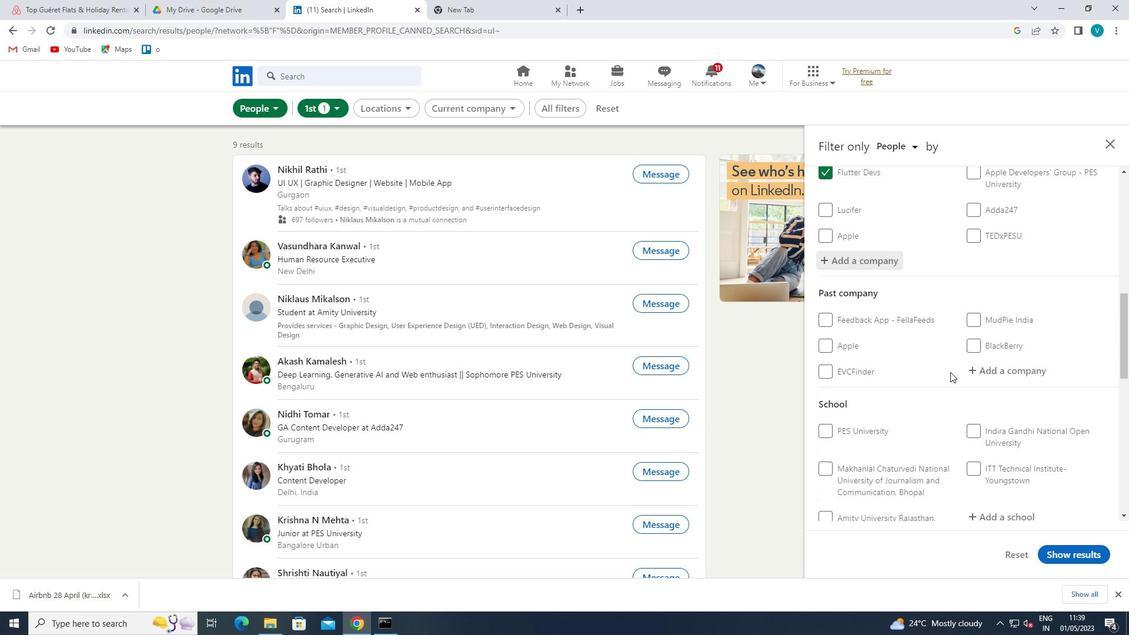 
Action: Mouse moved to (1013, 361)
Screenshot: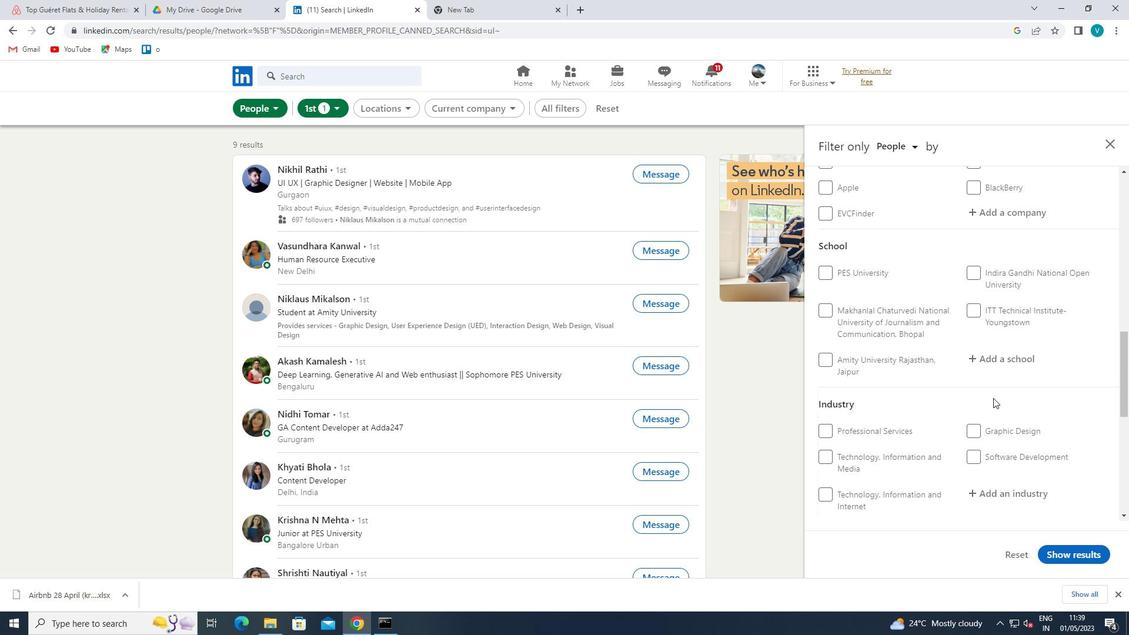 
Action: Mouse pressed left at (1013, 361)
Screenshot: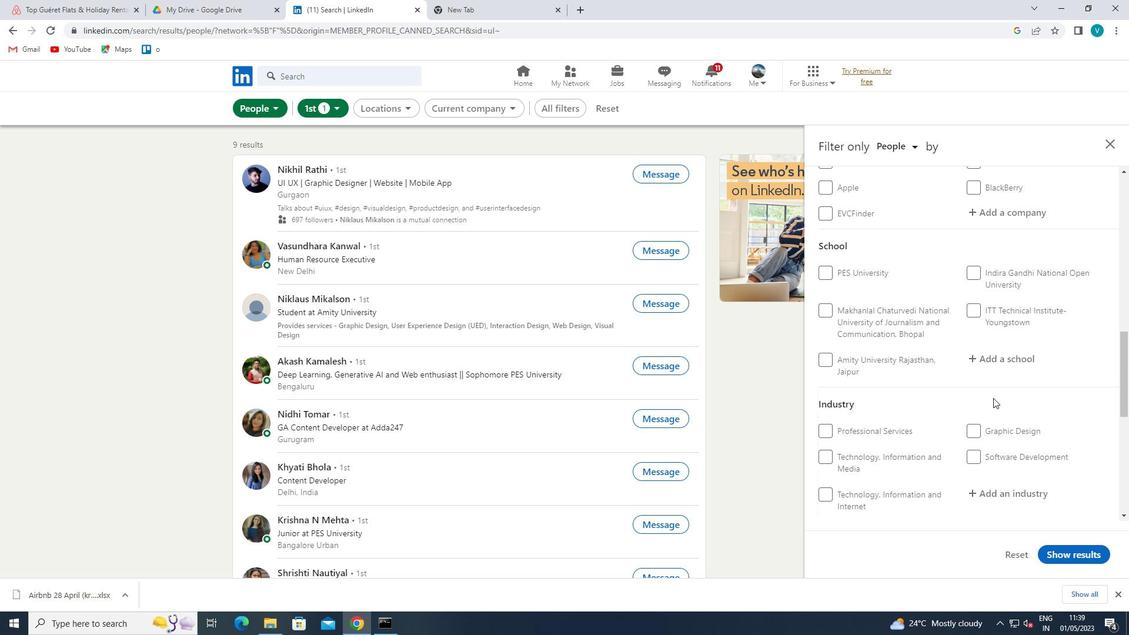 
Action: Key pressed <Key.shift>INDUS<Key.space>
Screenshot: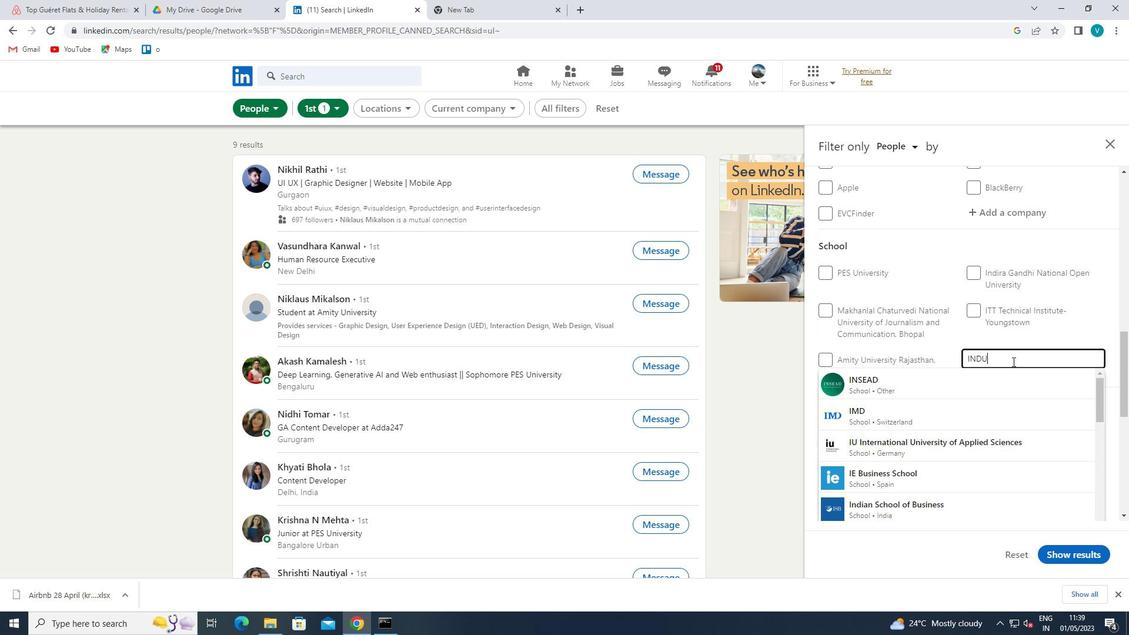 
Action: Mouse moved to (978, 404)
Screenshot: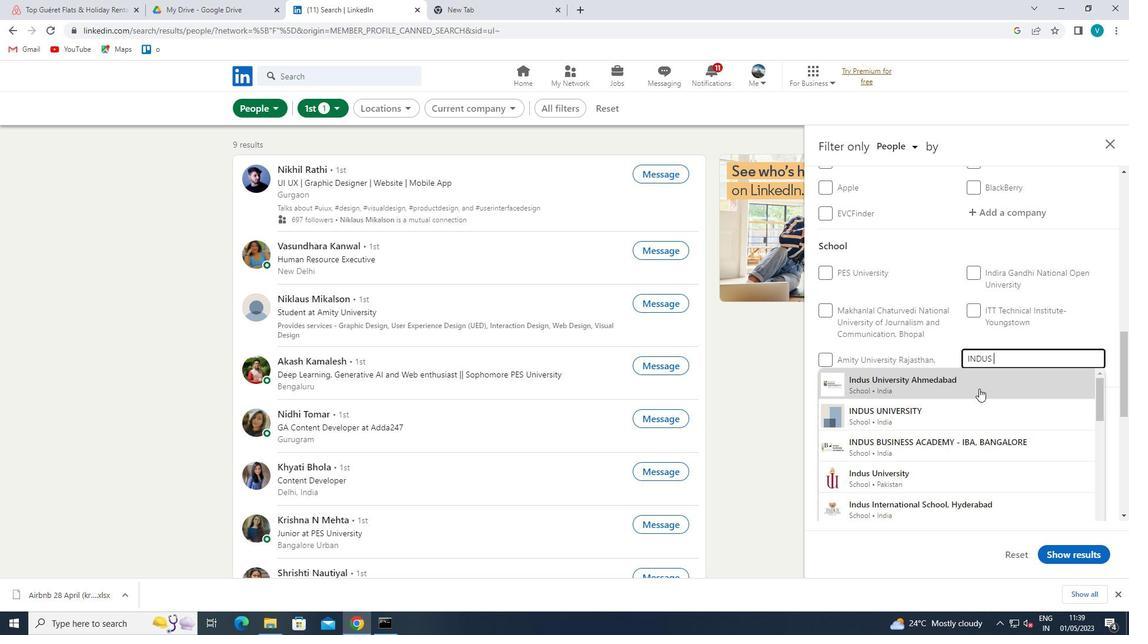 
Action: Mouse pressed left at (978, 404)
Screenshot: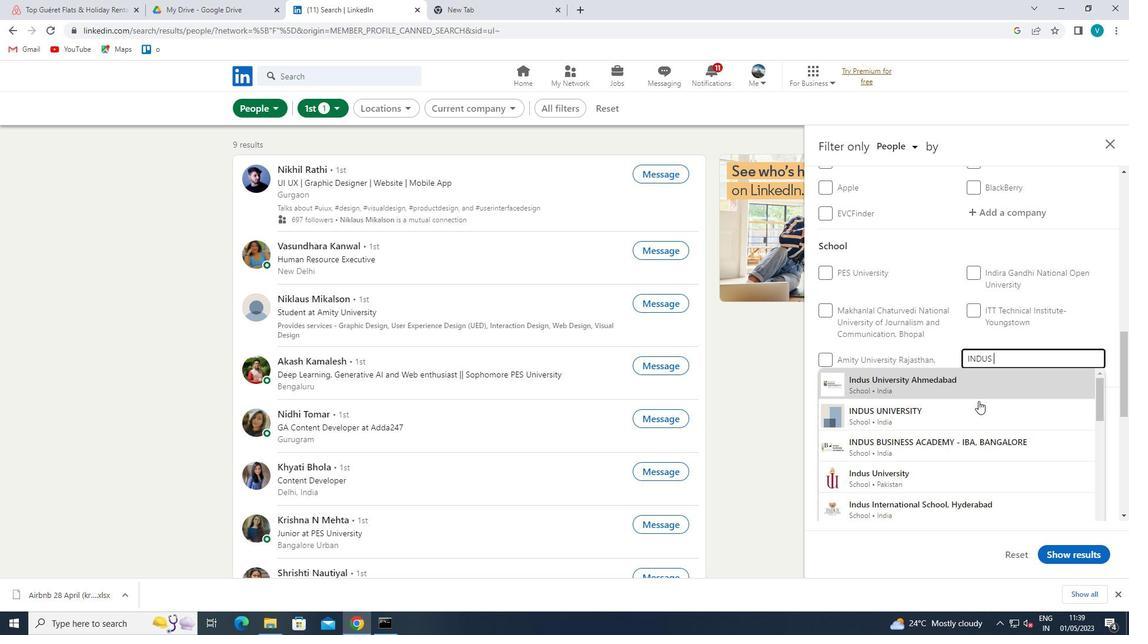 
Action: Mouse scrolled (978, 403) with delta (0, 0)
Screenshot: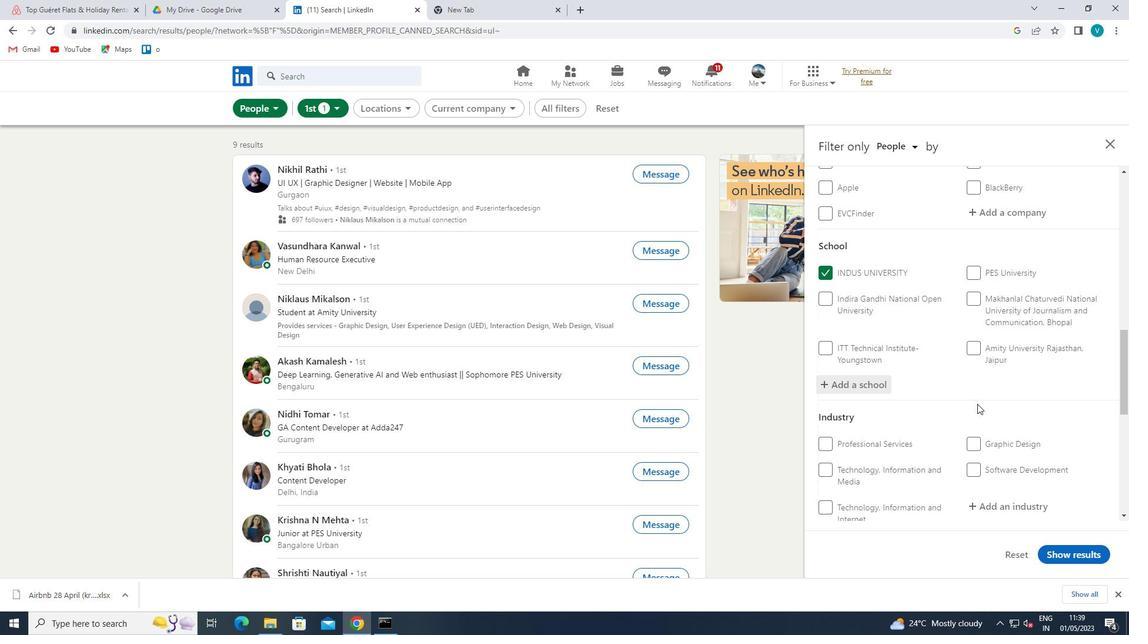 
Action: Mouse scrolled (978, 403) with delta (0, 0)
Screenshot: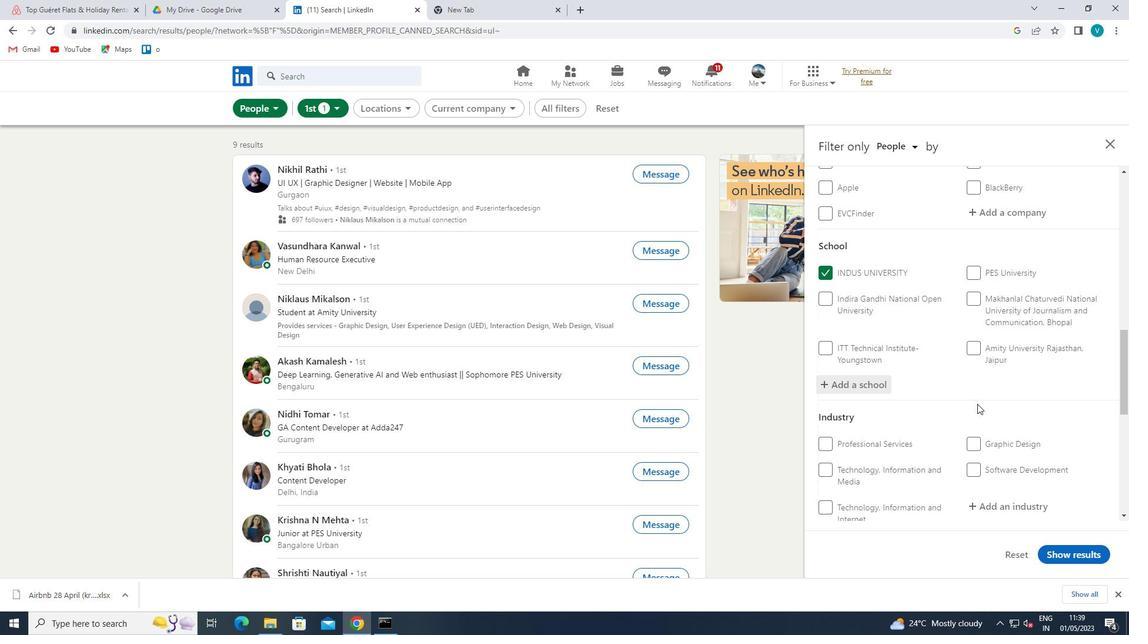 
Action: Mouse scrolled (978, 403) with delta (0, 0)
Screenshot: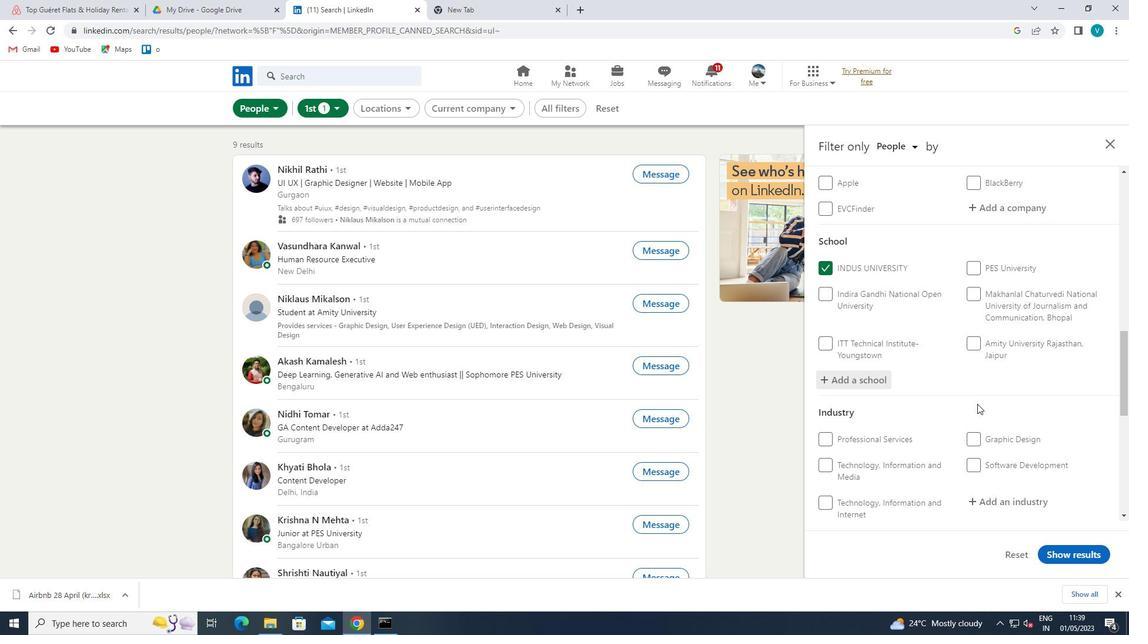 
Action: Mouse moved to (1012, 334)
Screenshot: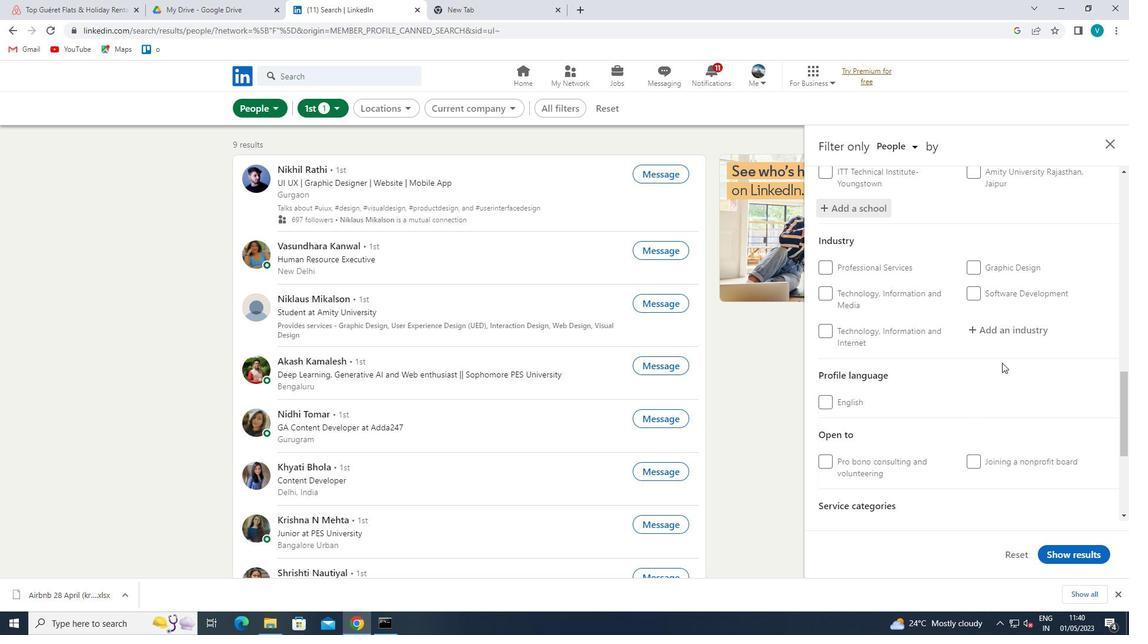 
Action: Mouse pressed left at (1012, 334)
Screenshot: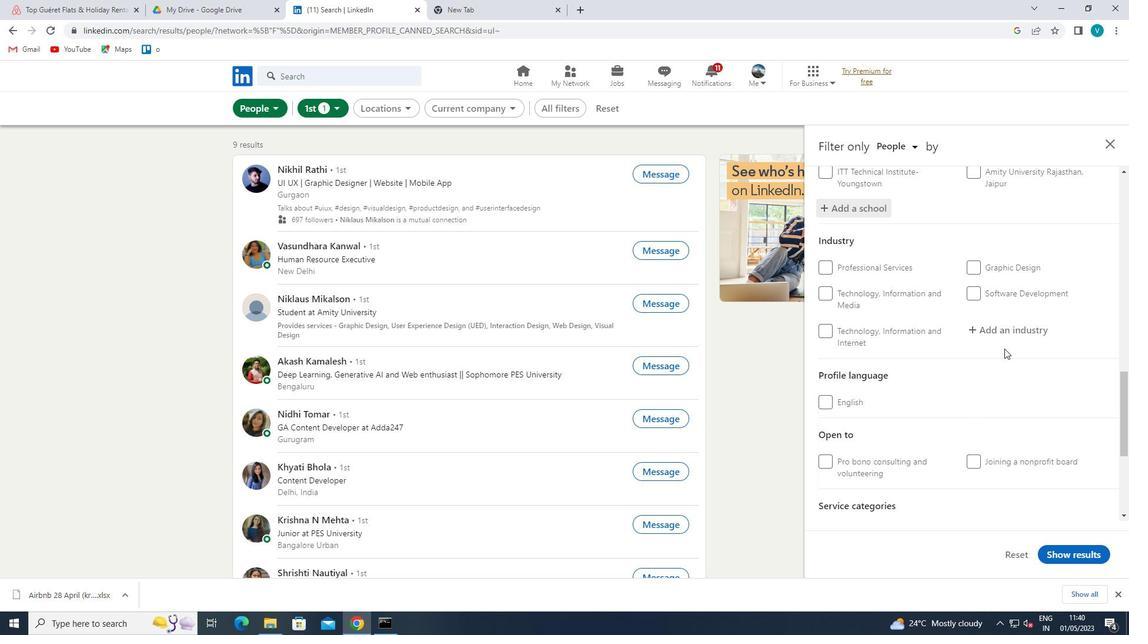 
Action: Key pressed <Key.shift>ANIMAL<Key.space>
Screenshot: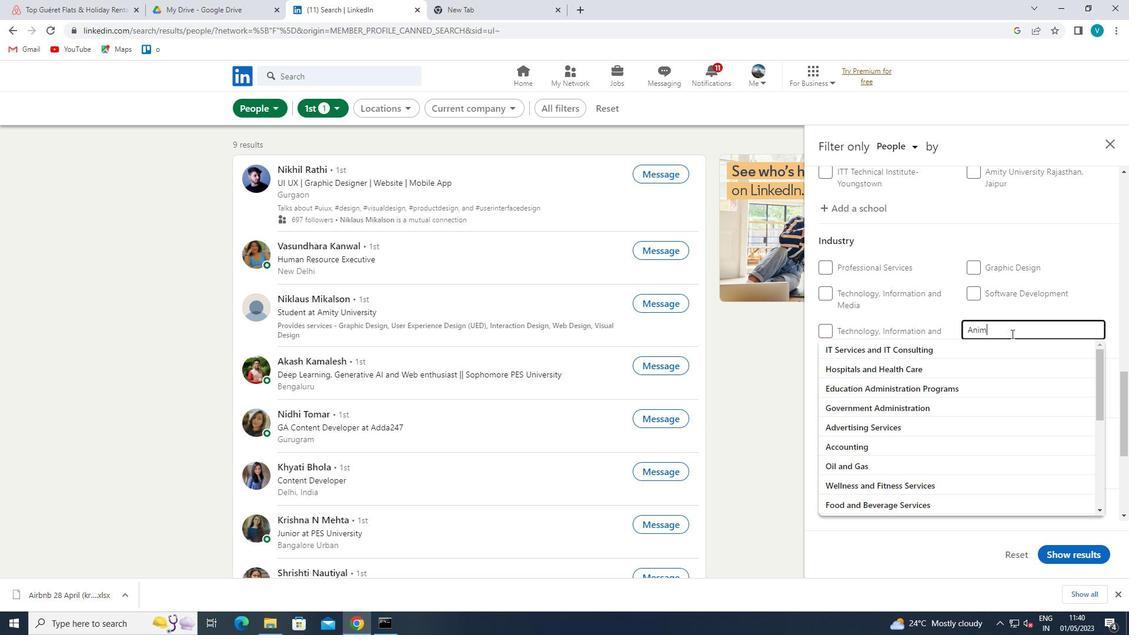 
Action: Mouse moved to (894, 341)
Screenshot: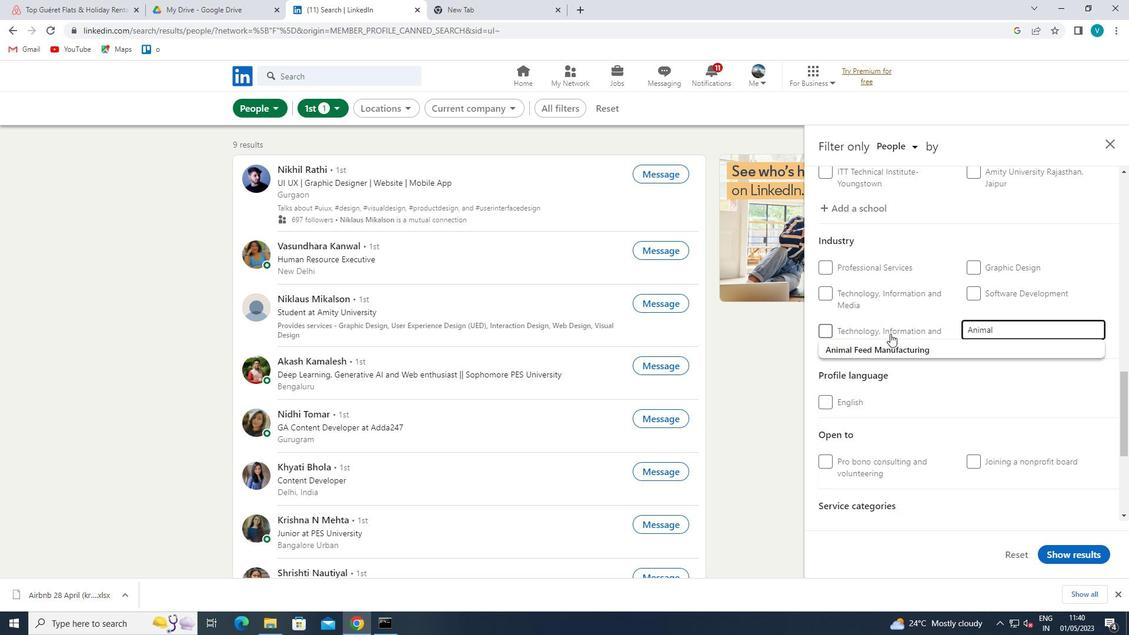 
Action: Mouse pressed left at (894, 341)
Screenshot: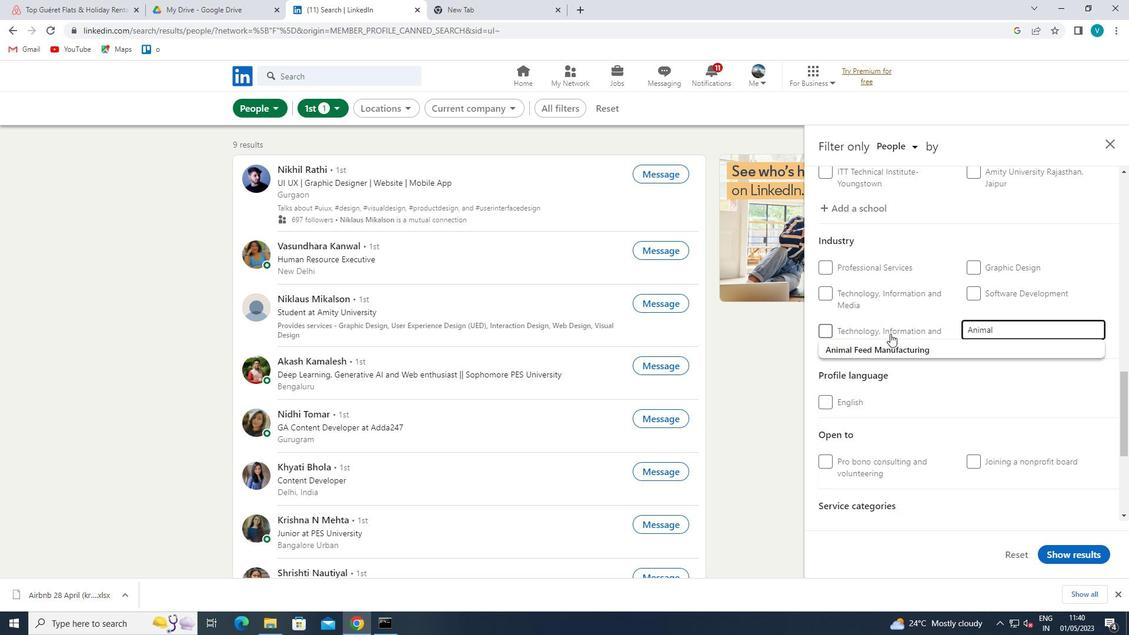 
Action: Mouse moved to (895, 342)
Screenshot: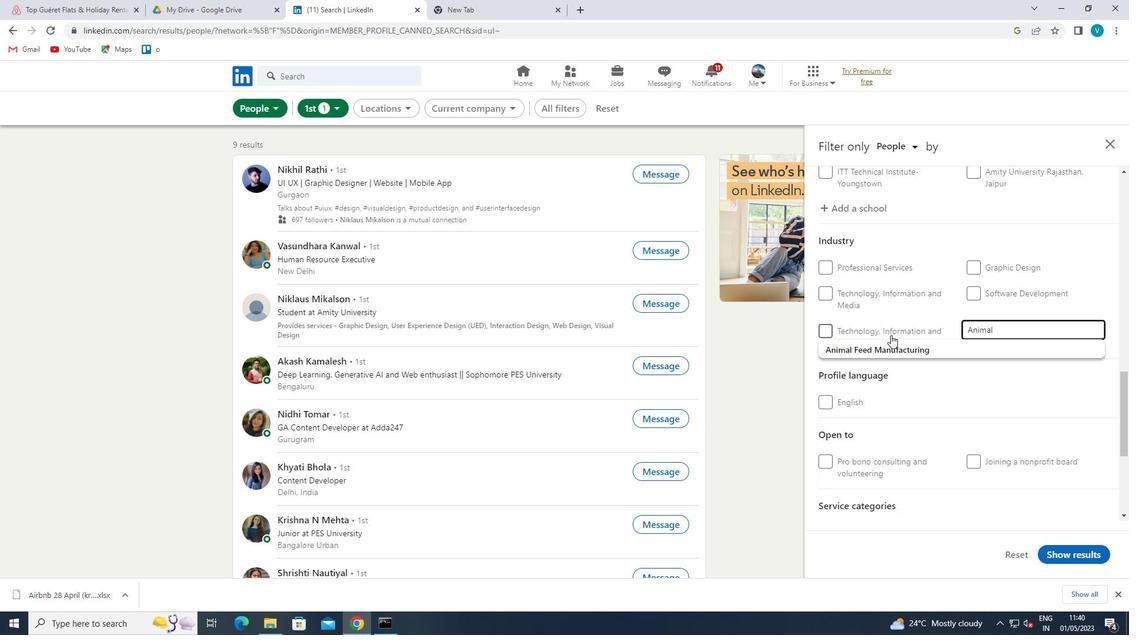 
Action: Mouse scrolled (895, 341) with delta (0, 0)
Screenshot: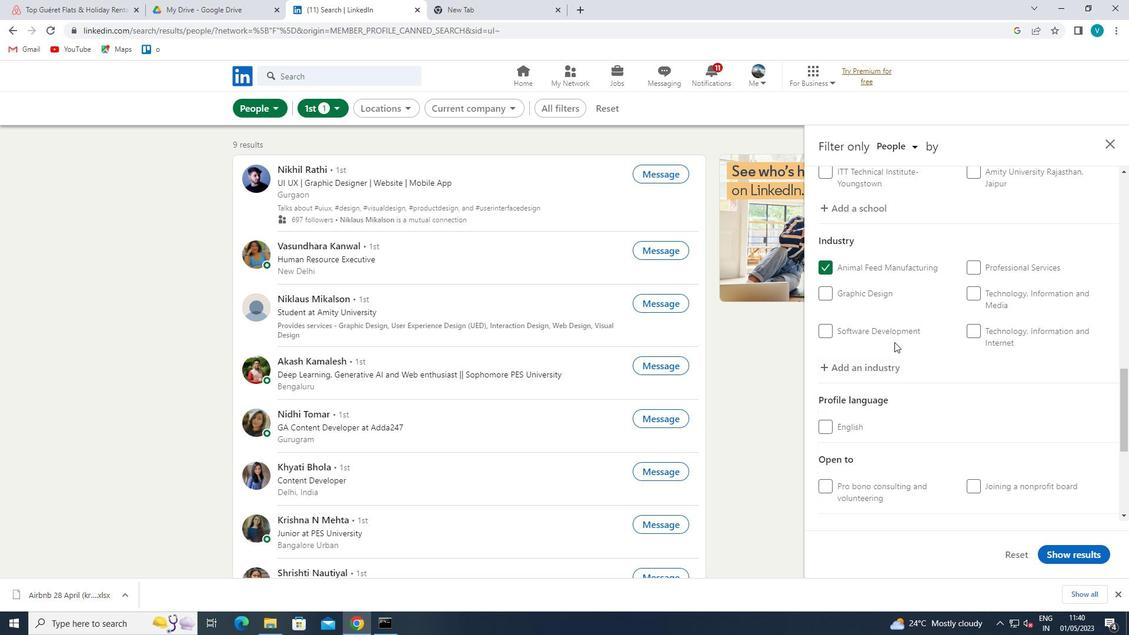 
Action: Mouse scrolled (895, 341) with delta (0, 0)
Screenshot: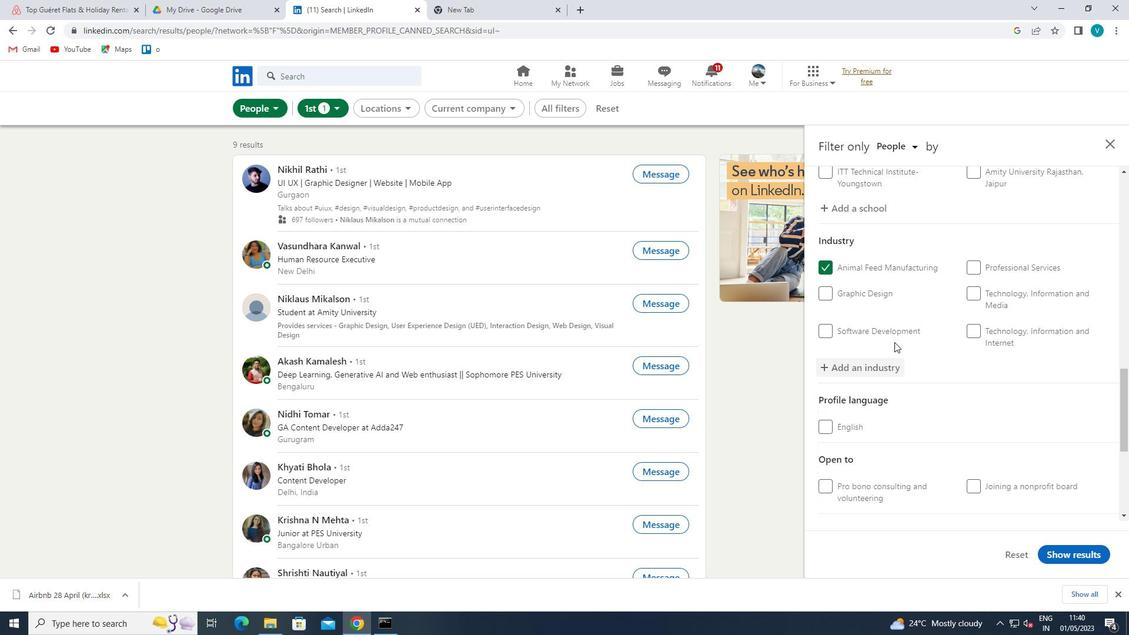 
Action: Mouse scrolled (895, 341) with delta (0, 0)
Screenshot: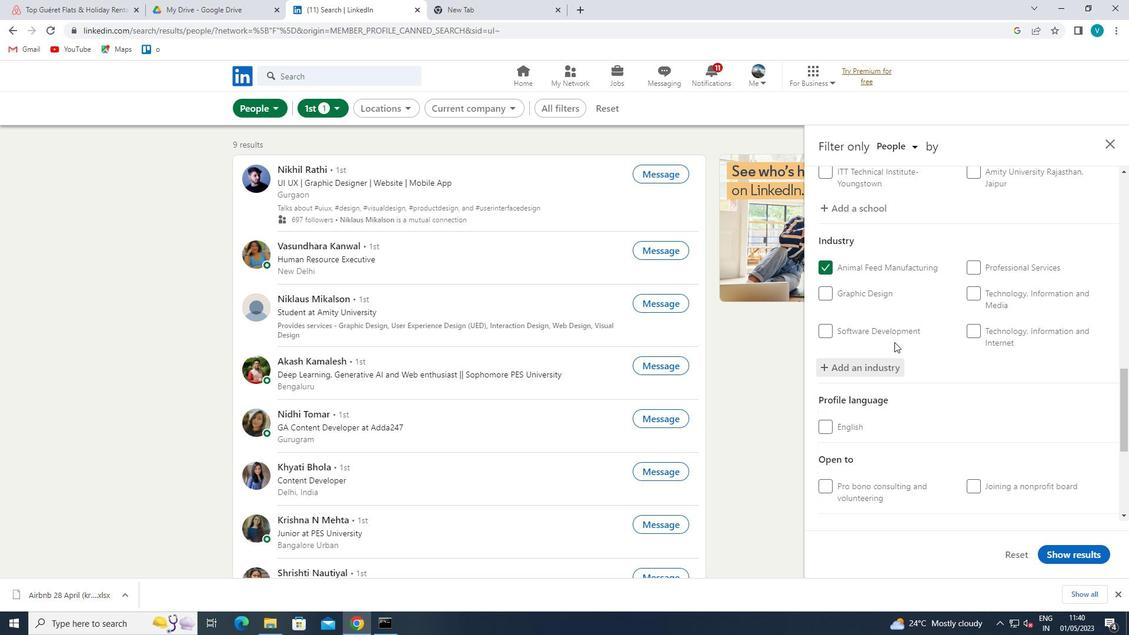 
Action: Mouse scrolled (895, 341) with delta (0, 0)
Screenshot: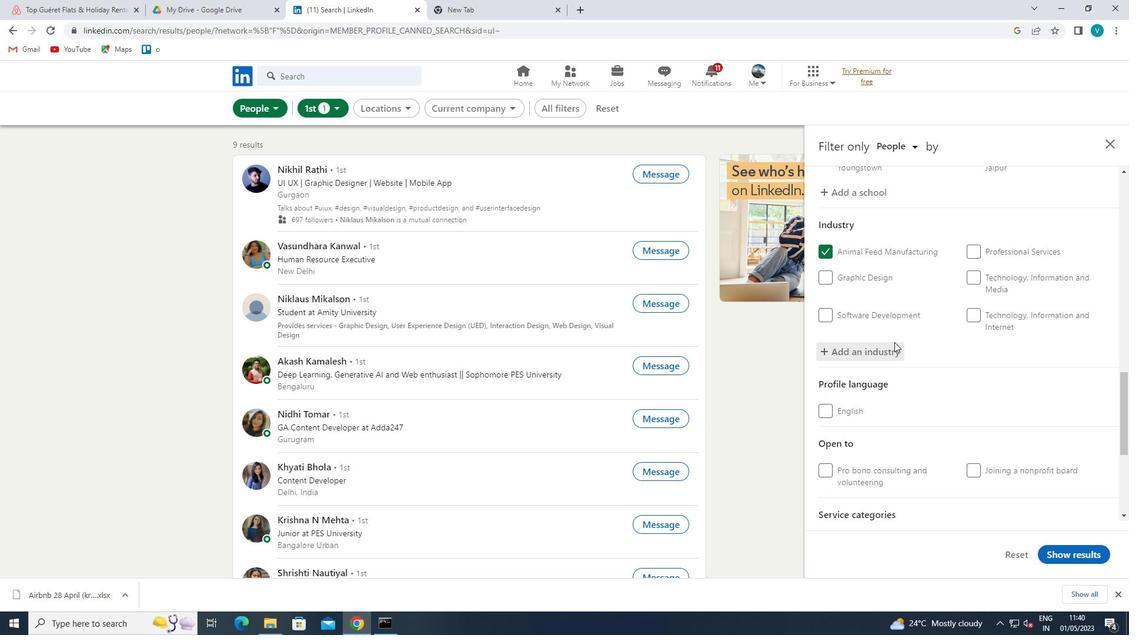 
Action: Mouse moved to (1016, 379)
Screenshot: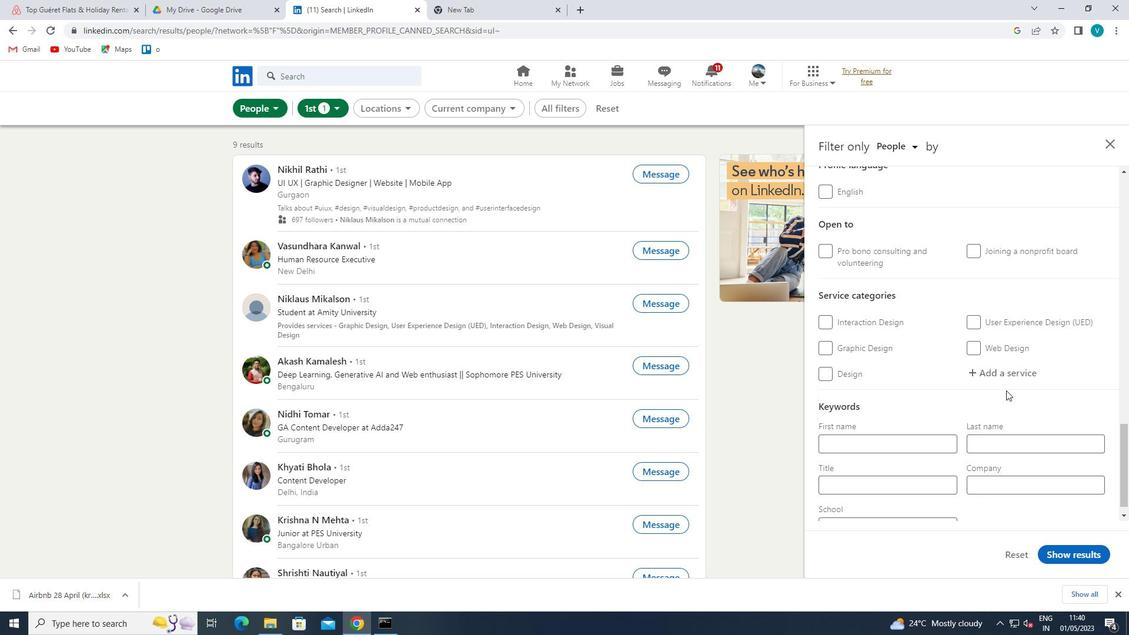 
Action: Mouse pressed left at (1016, 379)
Screenshot: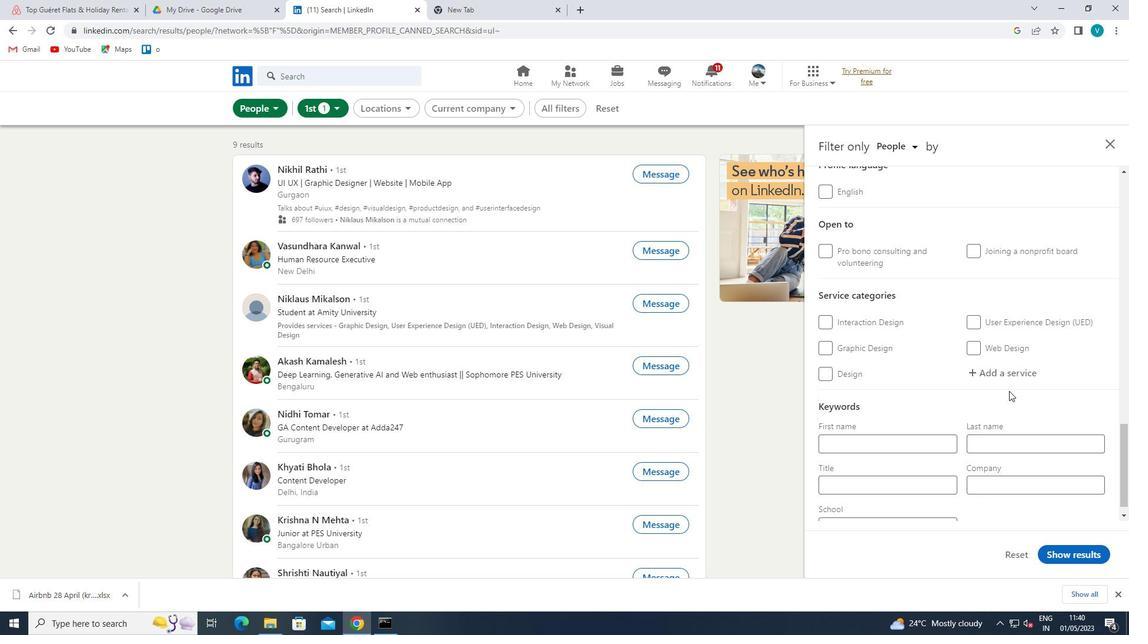 
Action: Mouse moved to (931, 331)
Screenshot: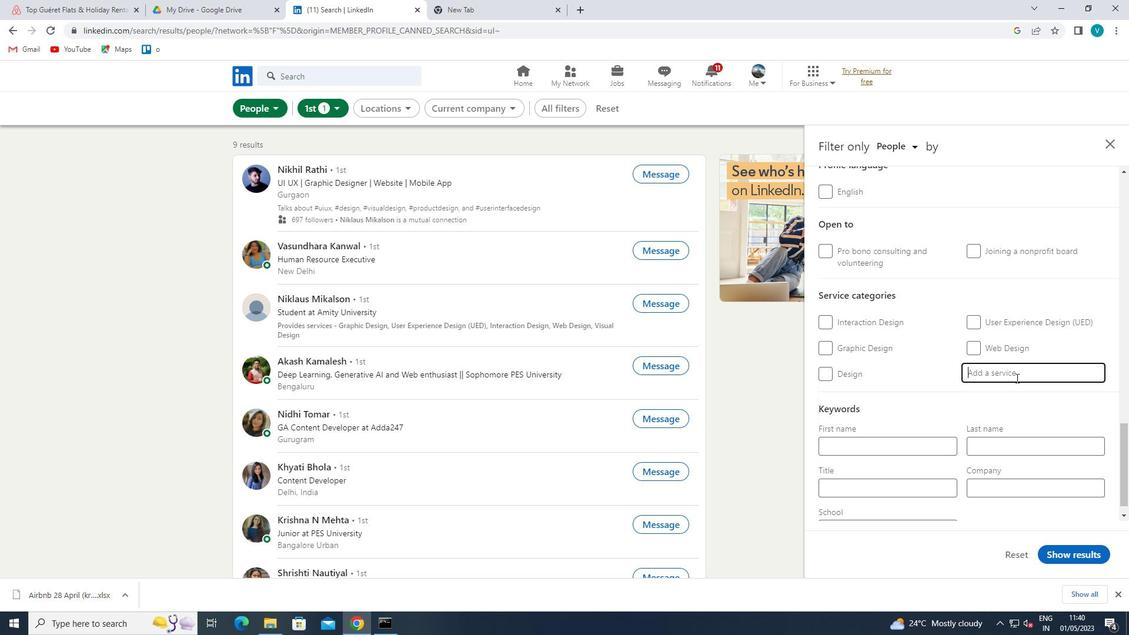 
Action: Key pressed <Key.shift>HOMEOWNERS
Screenshot: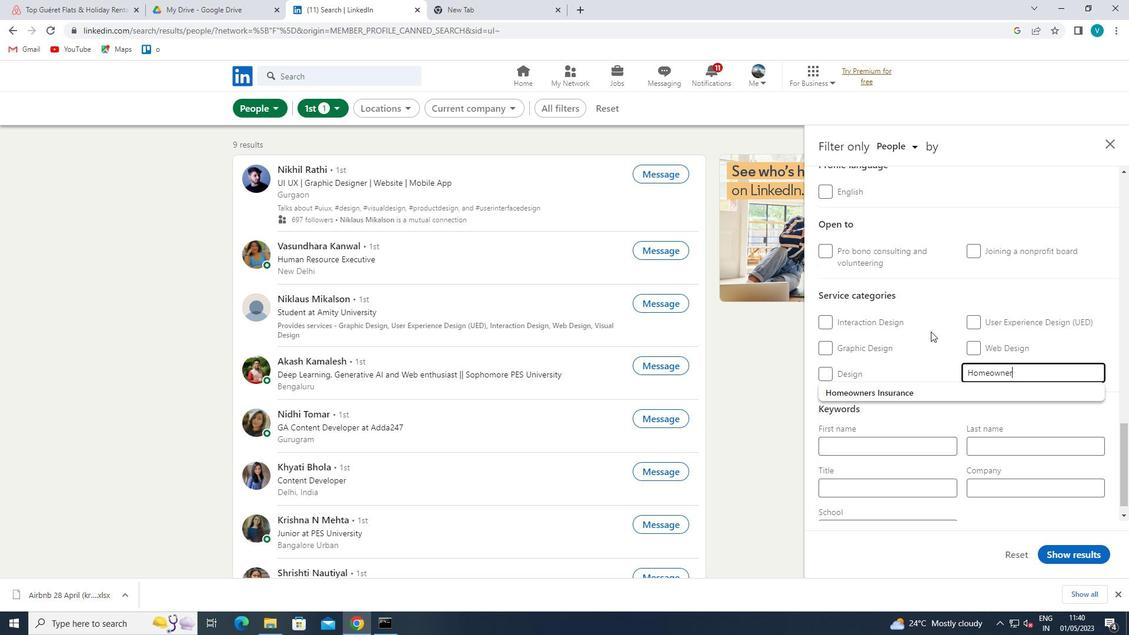 
Action: Mouse moved to (928, 386)
Screenshot: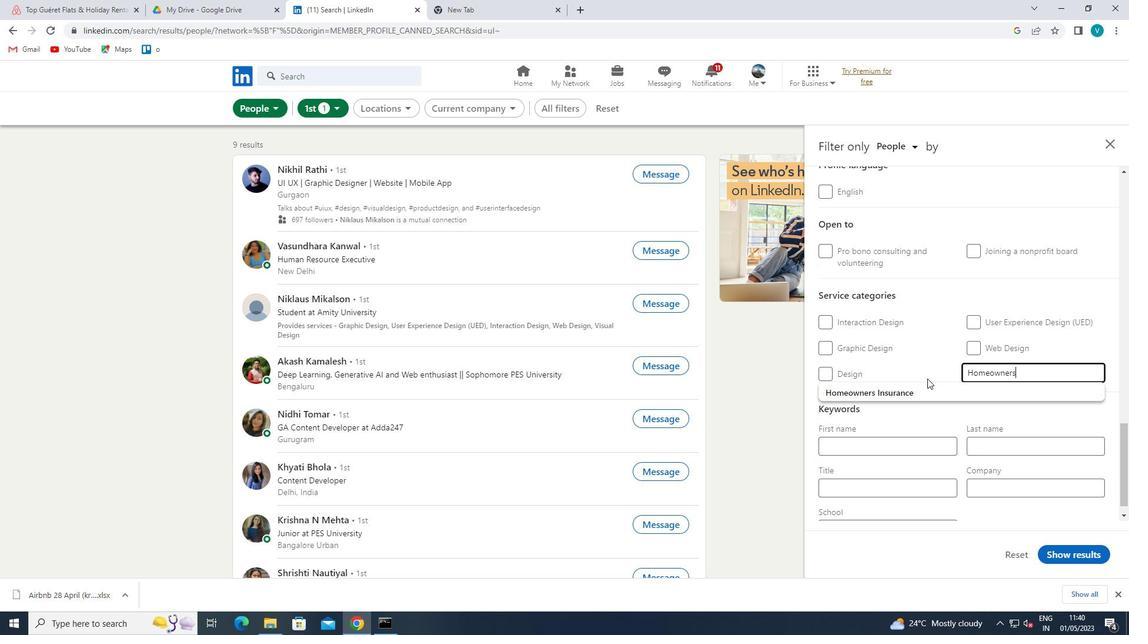 
Action: Mouse pressed left at (928, 386)
Screenshot: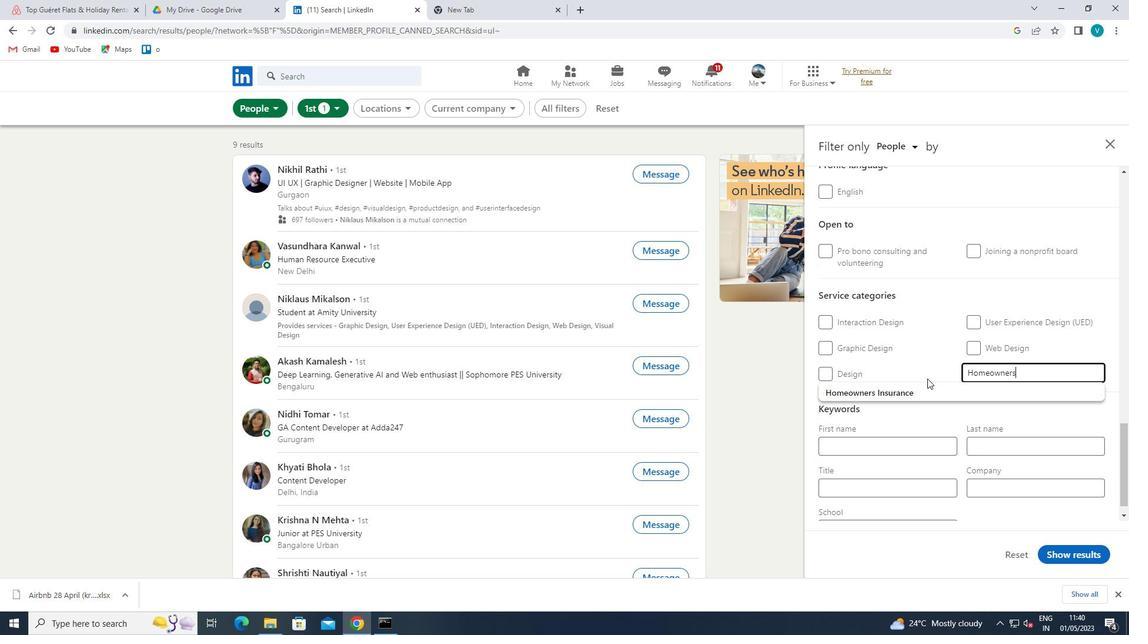 
Action: Mouse moved to (929, 386)
Screenshot: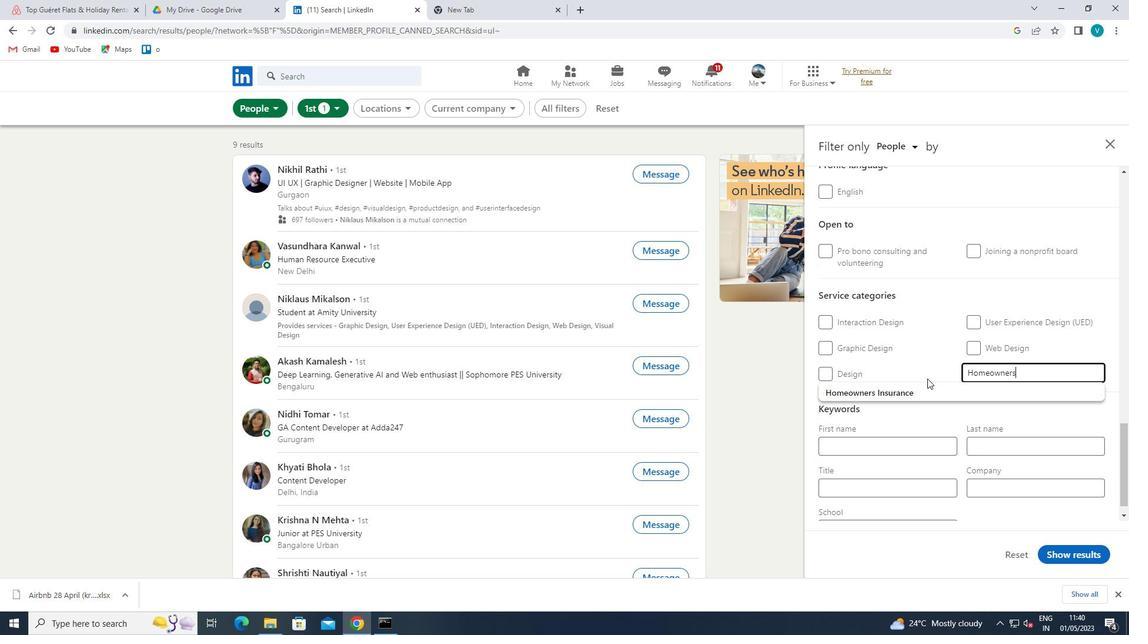 
Action: Mouse scrolled (929, 386) with delta (0, 0)
Screenshot: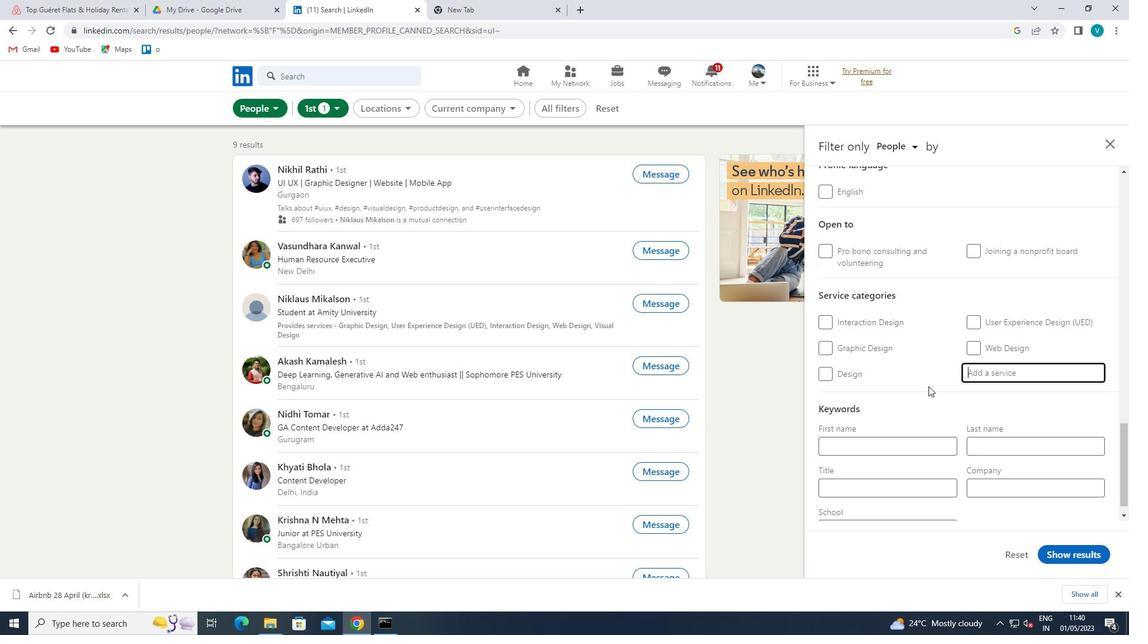 
Action: Mouse scrolled (929, 386) with delta (0, 0)
Screenshot: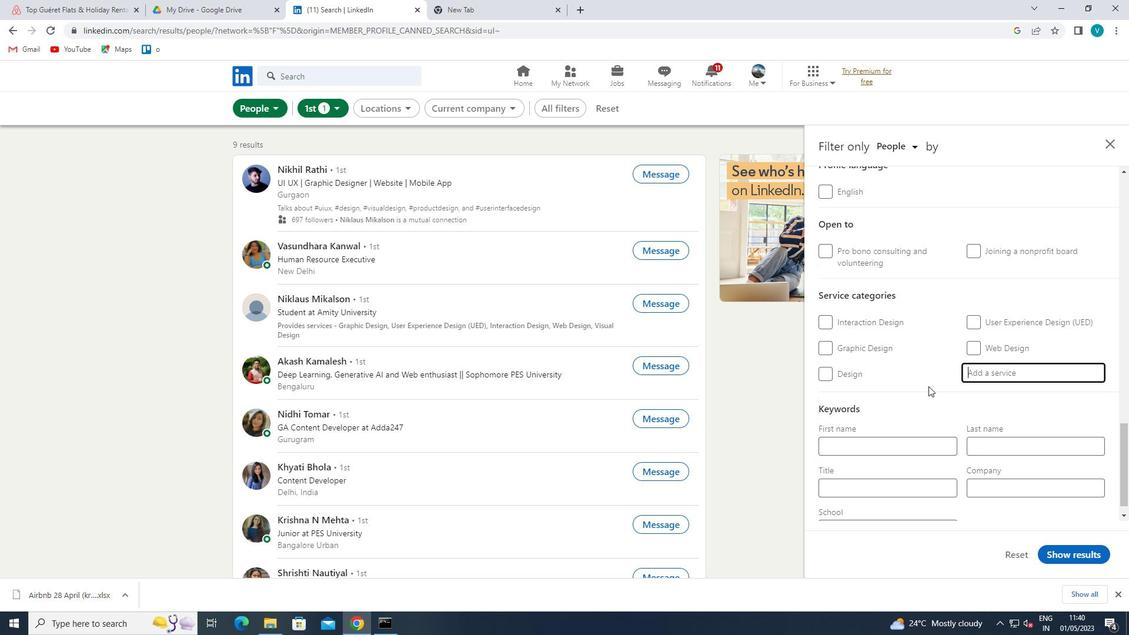 
Action: Mouse moved to (912, 462)
Screenshot: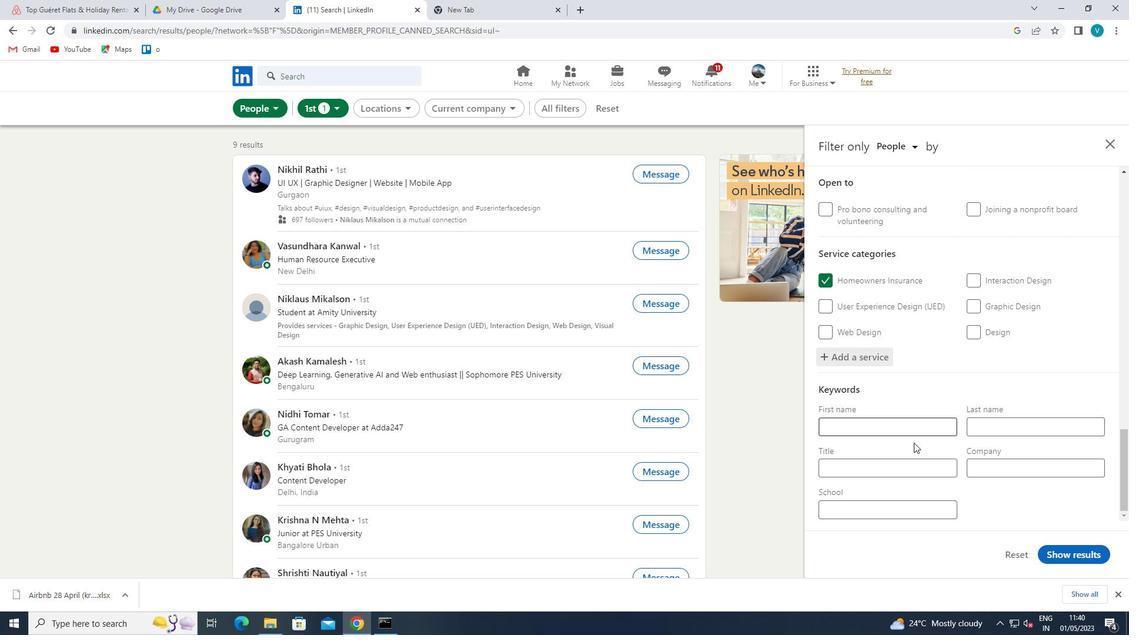 
Action: Mouse pressed left at (912, 462)
Screenshot: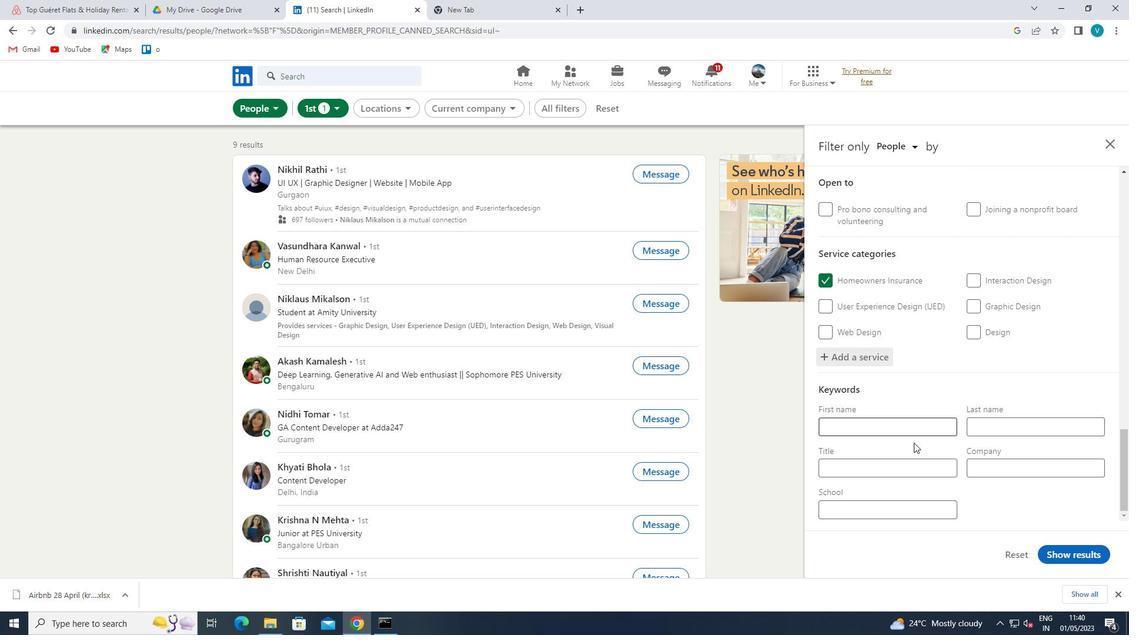 
Action: Mouse moved to (912, 463)
Screenshot: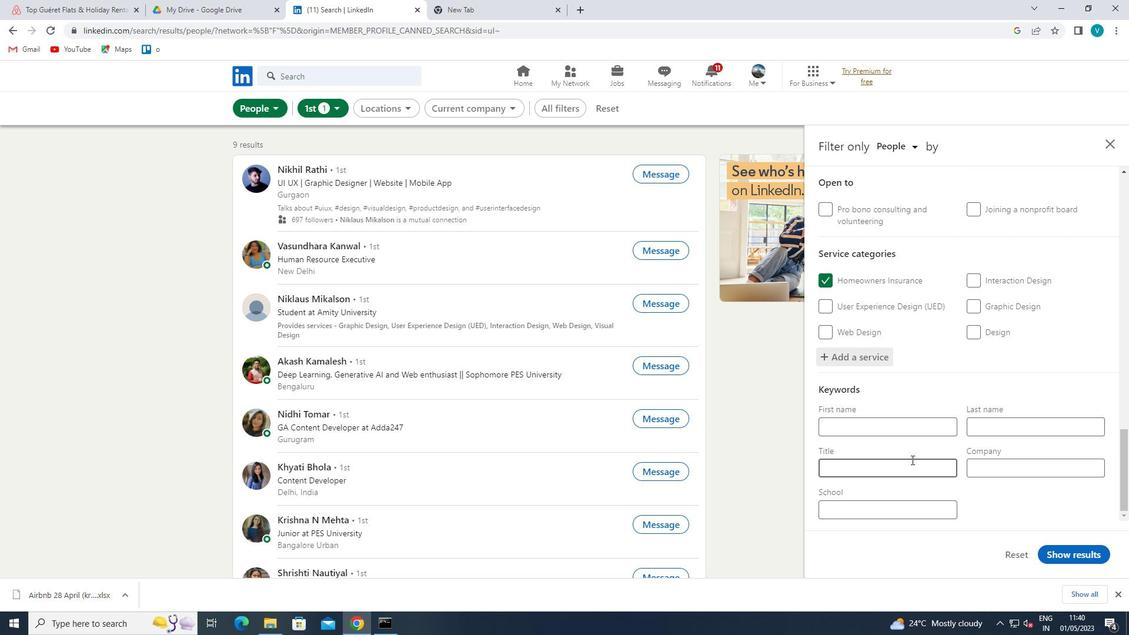 
Action: Key pressed <Key.shift>AC
Screenshot: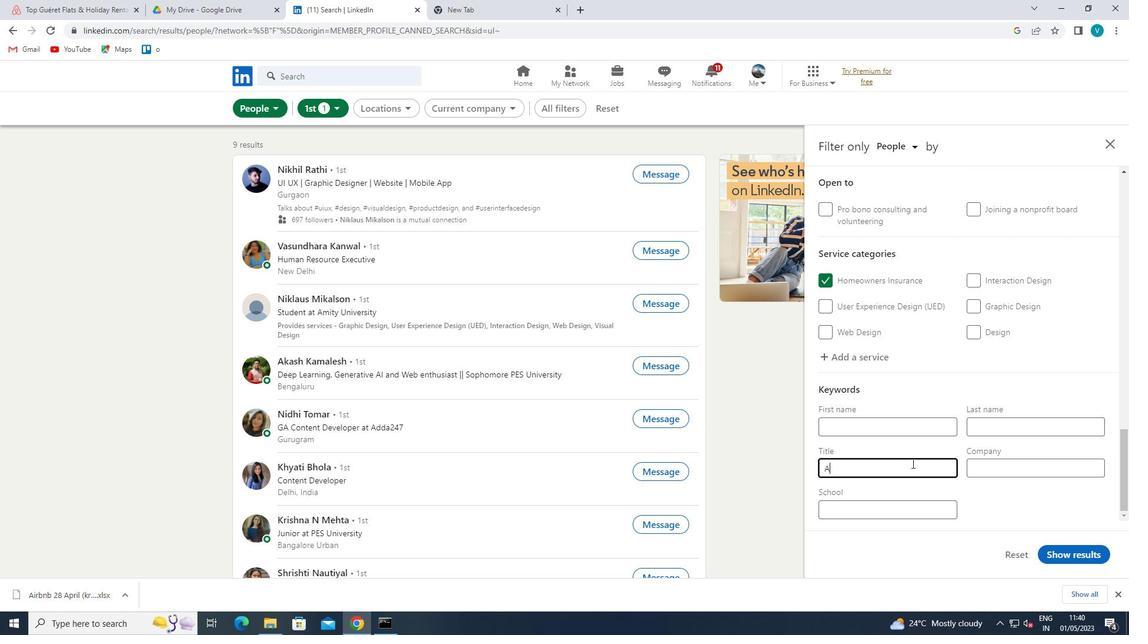 
Action: Mouse moved to (900, 460)
Screenshot: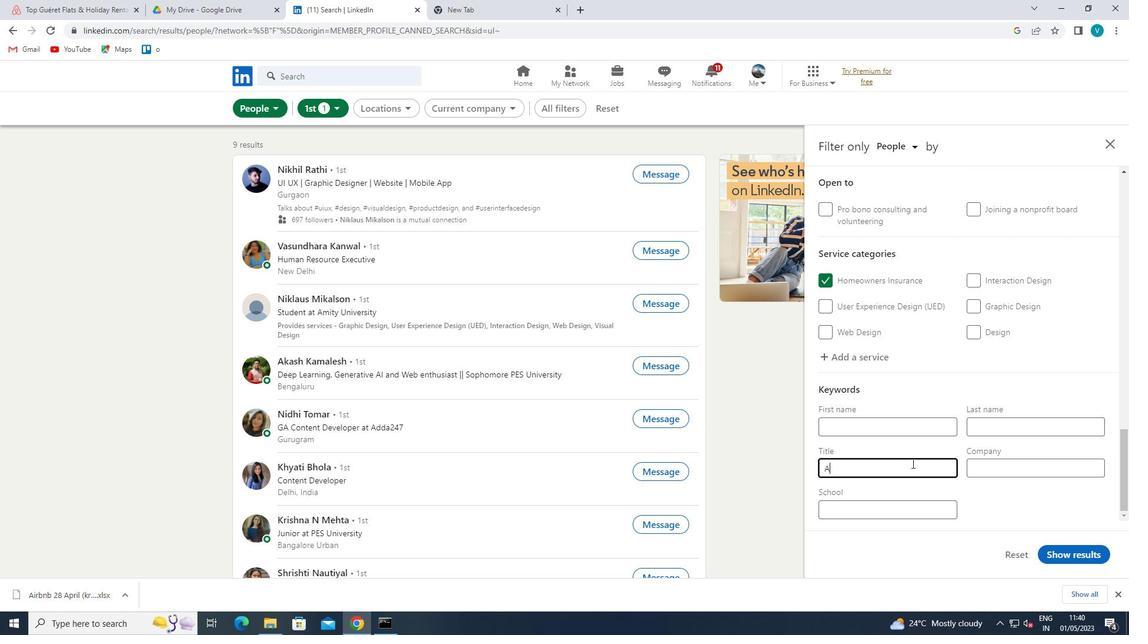 
Action: Key pressed COUNT<Key.space>
Screenshot: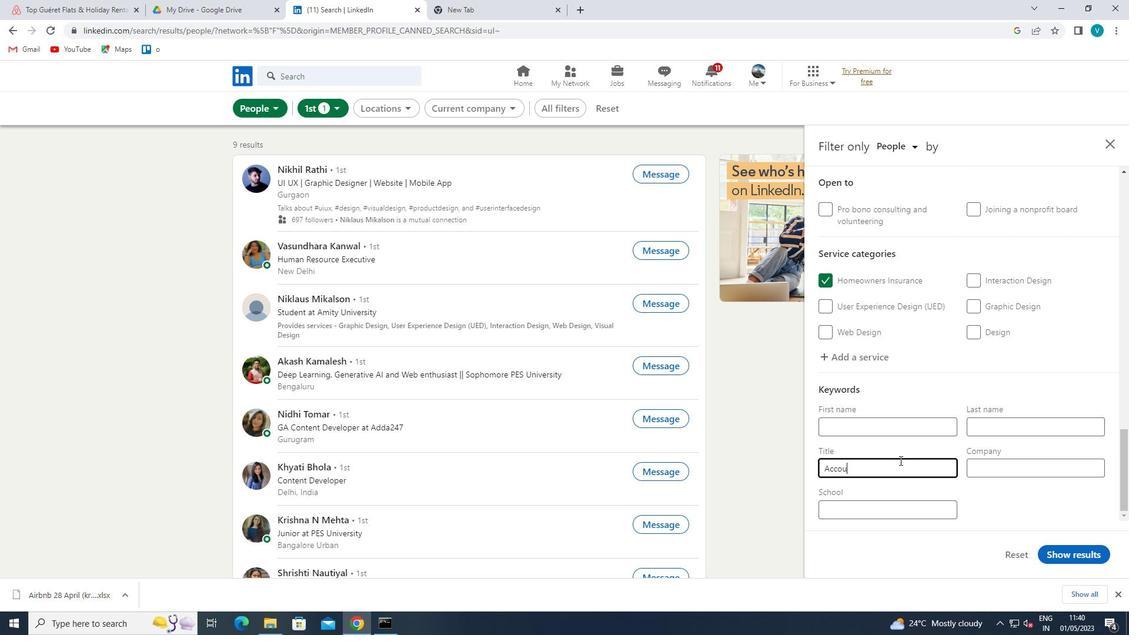 
Action: Mouse moved to (900, 460)
Screenshot: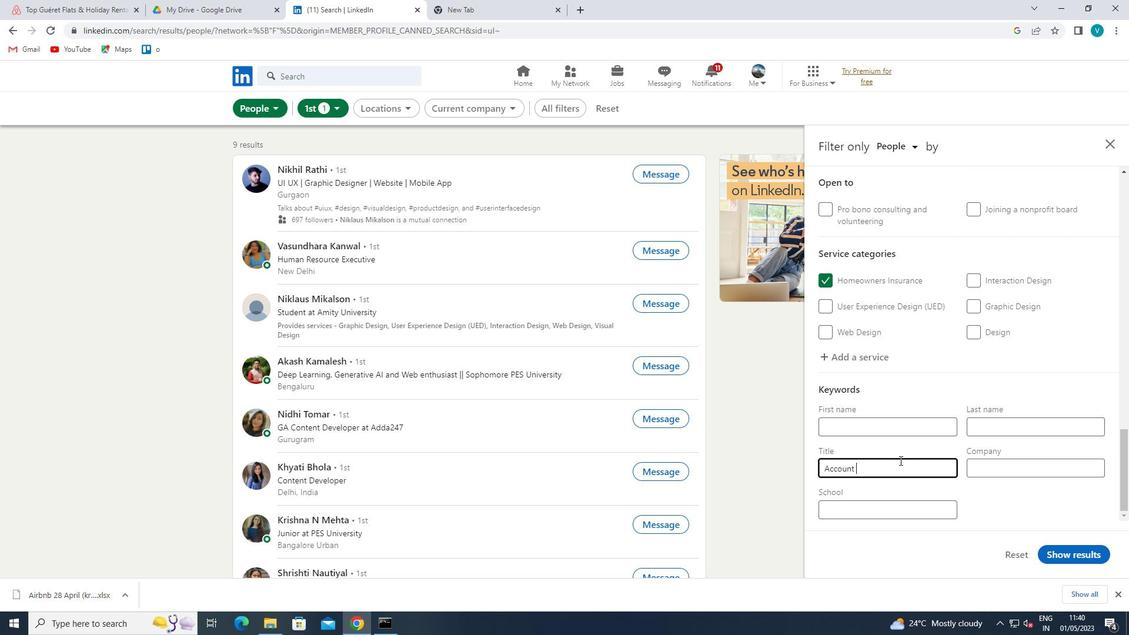 
Action: Key pressed <Key.shift>COLLECTOR<Key.space>
Screenshot: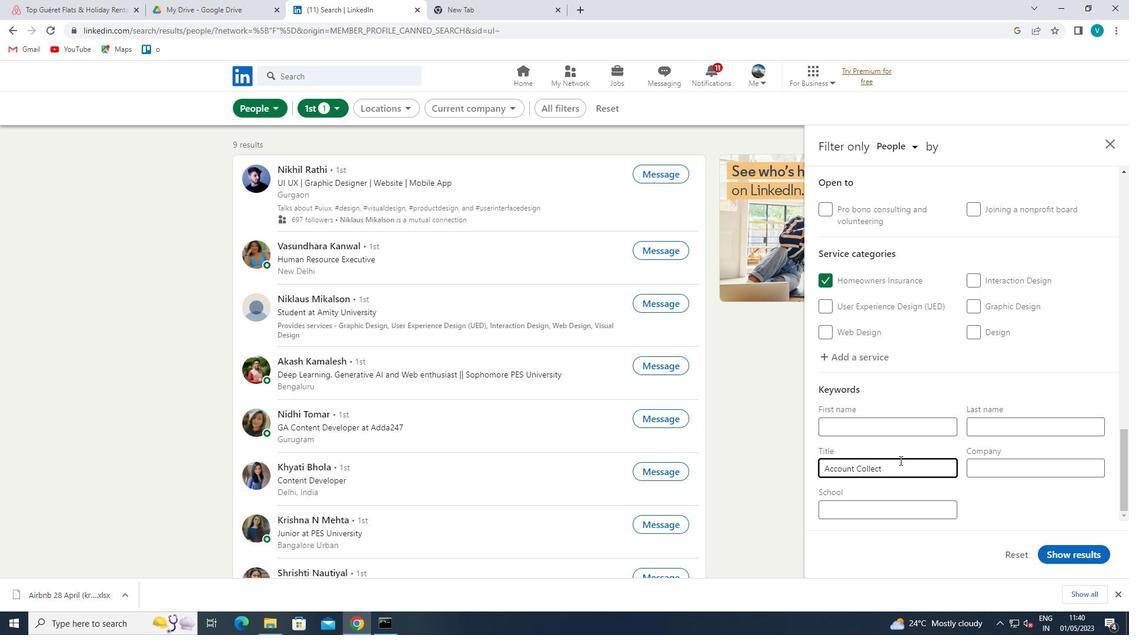 
Action: Mouse moved to (1064, 562)
Screenshot: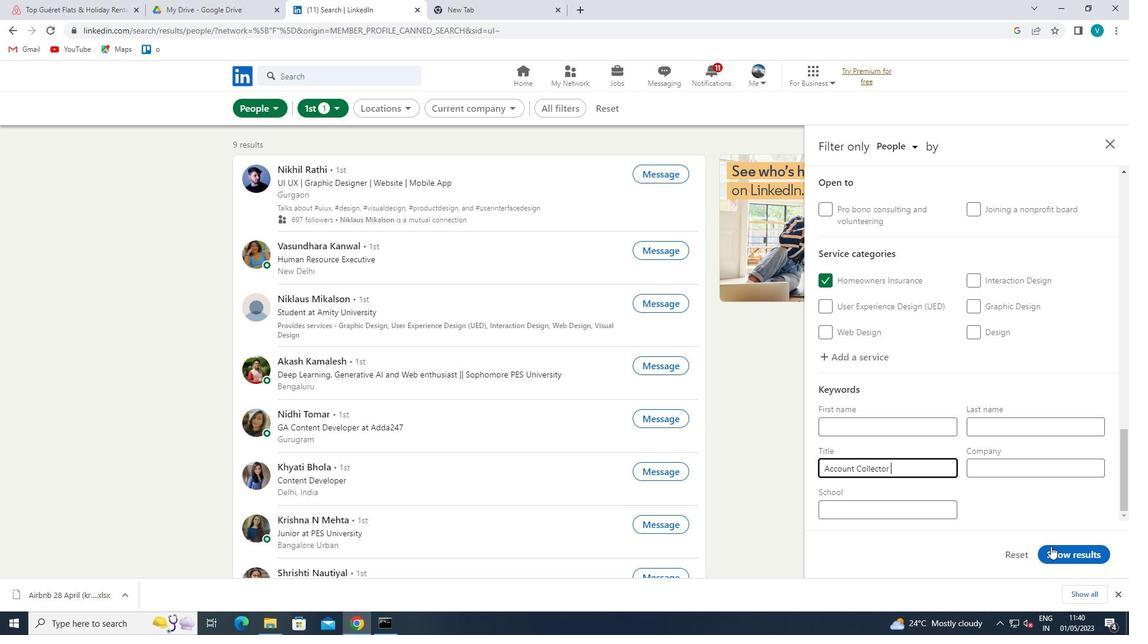 
Action: Mouse pressed left at (1064, 562)
Screenshot: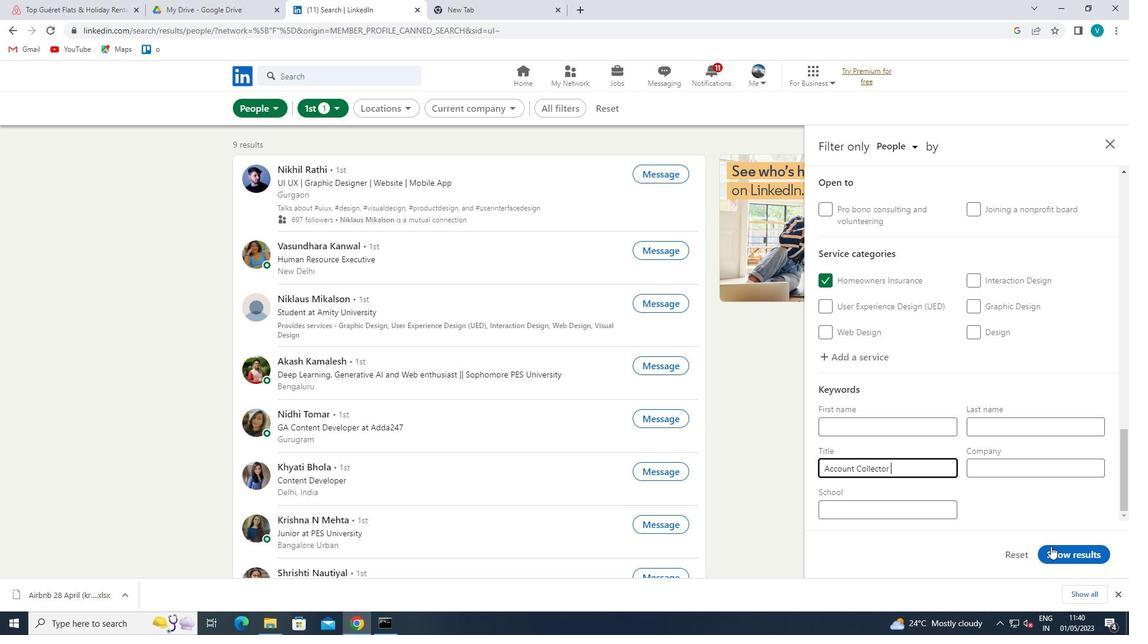 
Action: Mouse moved to (908, 519)
Screenshot: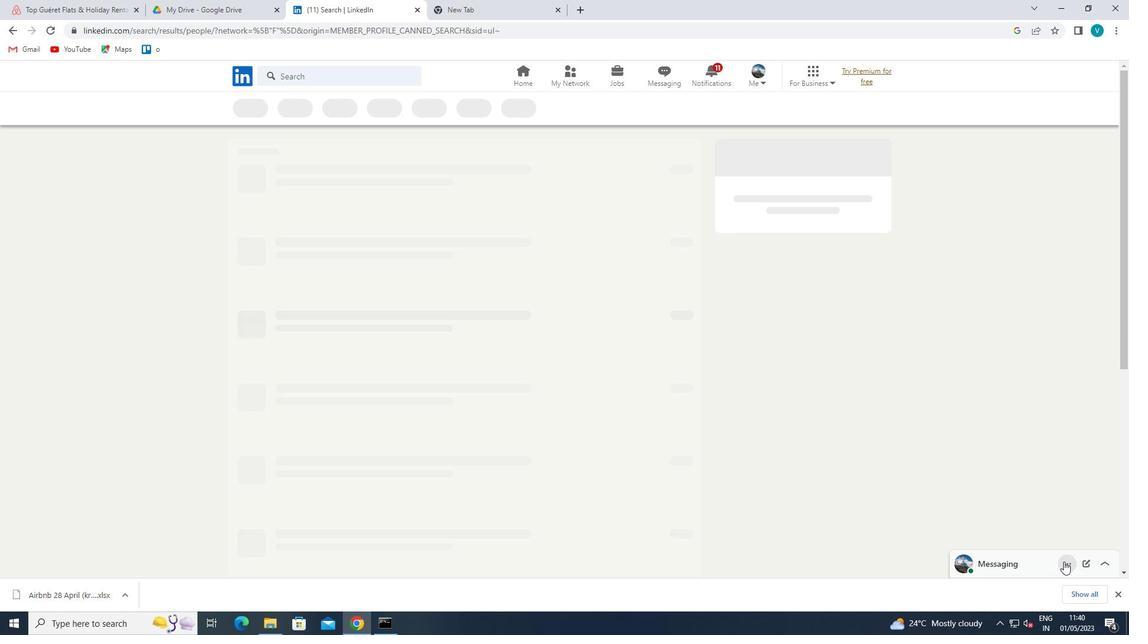 
